 Task: Find connections with filter location Melbourne with filter topic #Whatinspiresmewith filter profile language French with filter current company InConnectors - (A subsidiary of Insellers Consultancy Services) with filter school Amrutvahini College of Engineering - AVCOE with filter industry Office Administration with filter service category Ghostwriting with filter keywords title Machinery Operator
Action: Mouse moved to (507, 112)
Screenshot: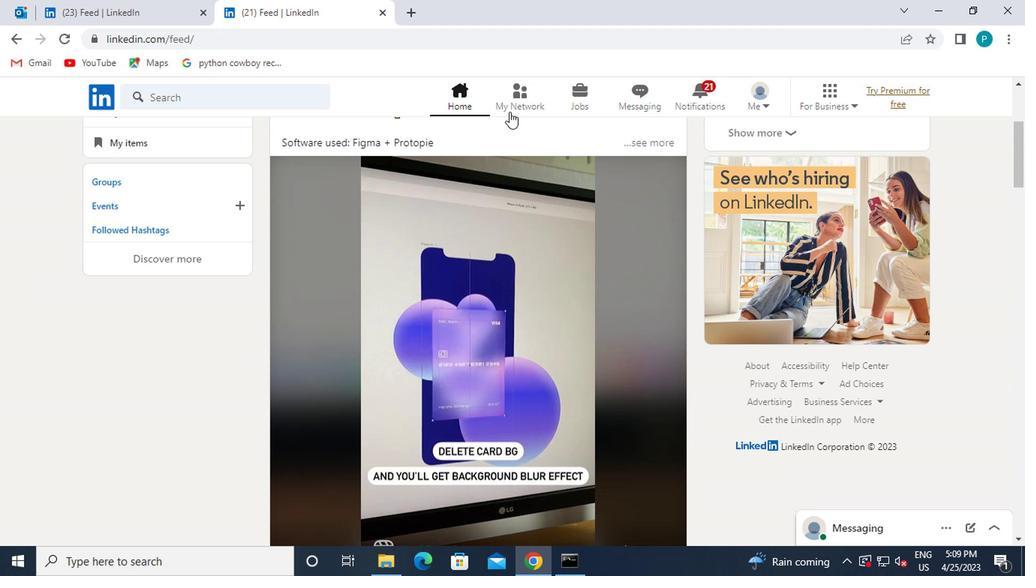 
Action: Mouse pressed left at (507, 112)
Screenshot: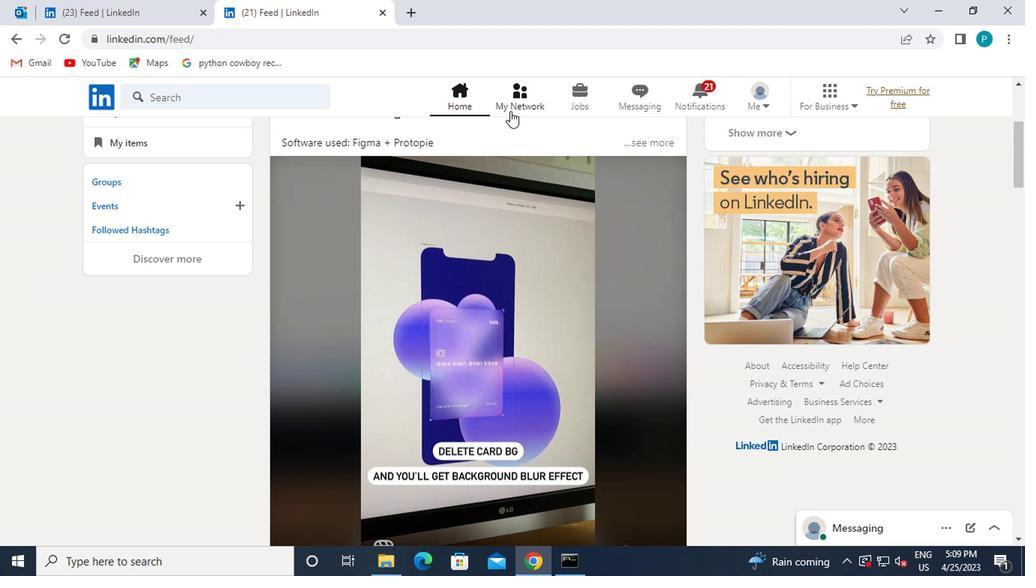 
Action: Mouse moved to (152, 184)
Screenshot: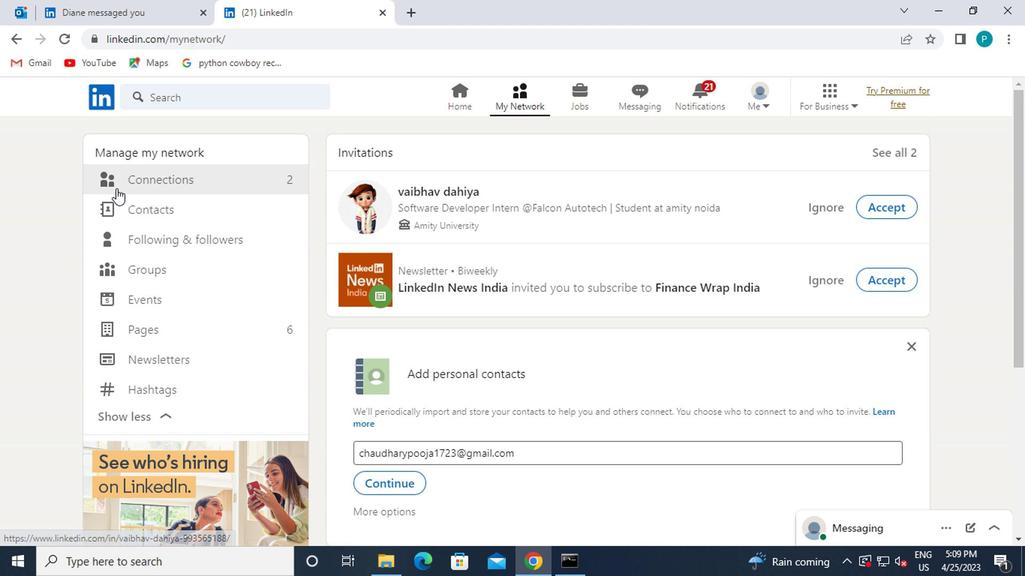 
Action: Mouse pressed left at (152, 184)
Screenshot: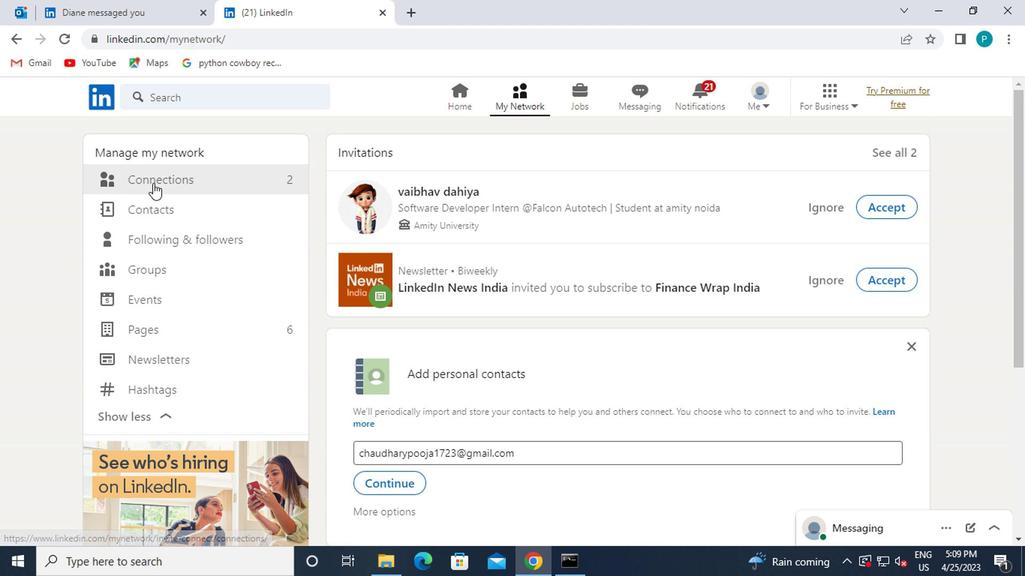 
Action: Mouse moved to (615, 186)
Screenshot: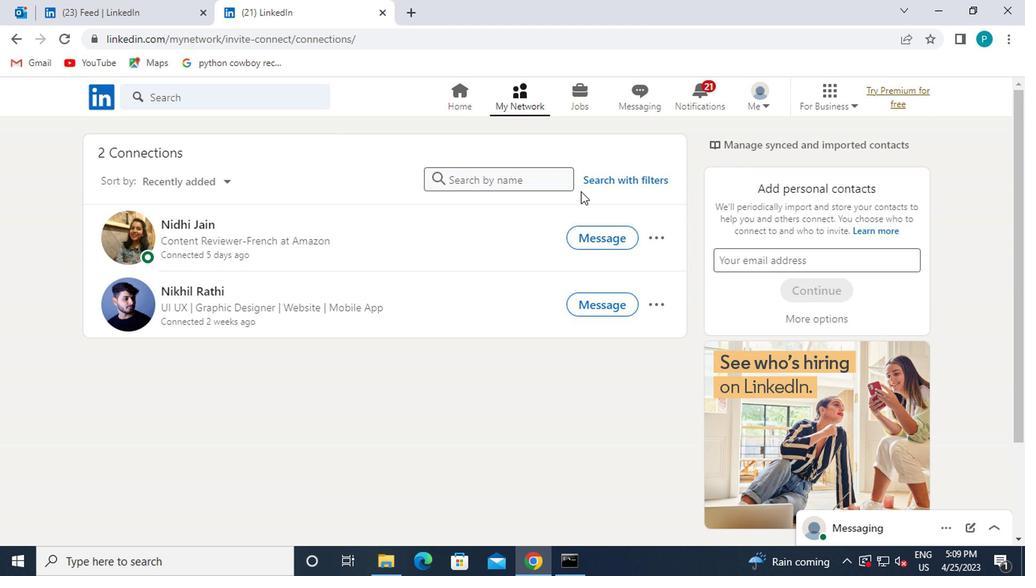 
Action: Mouse pressed left at (615, 186)
Screenshot: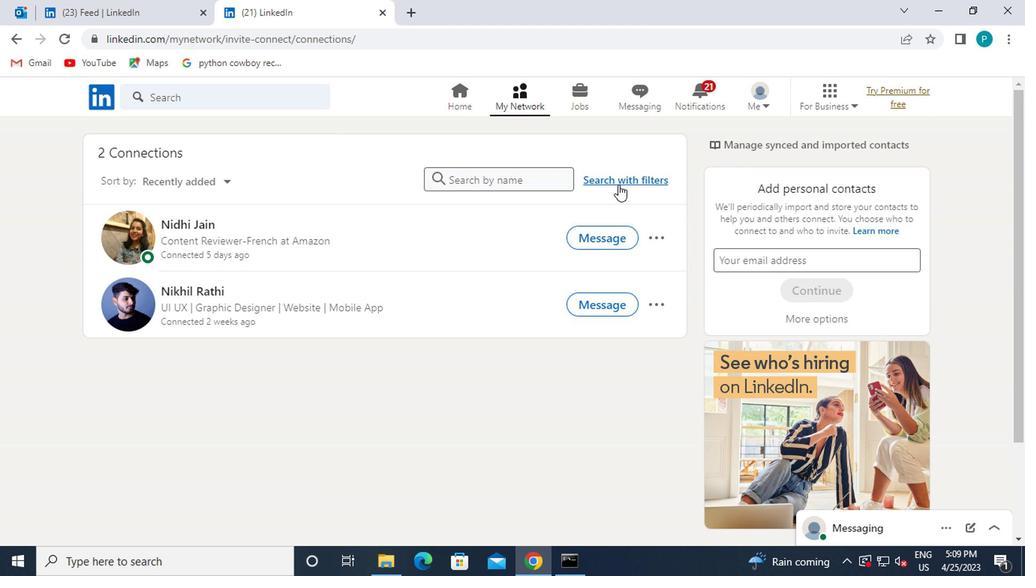 
Action: Mouse moved to (496, 142)
Screenshot: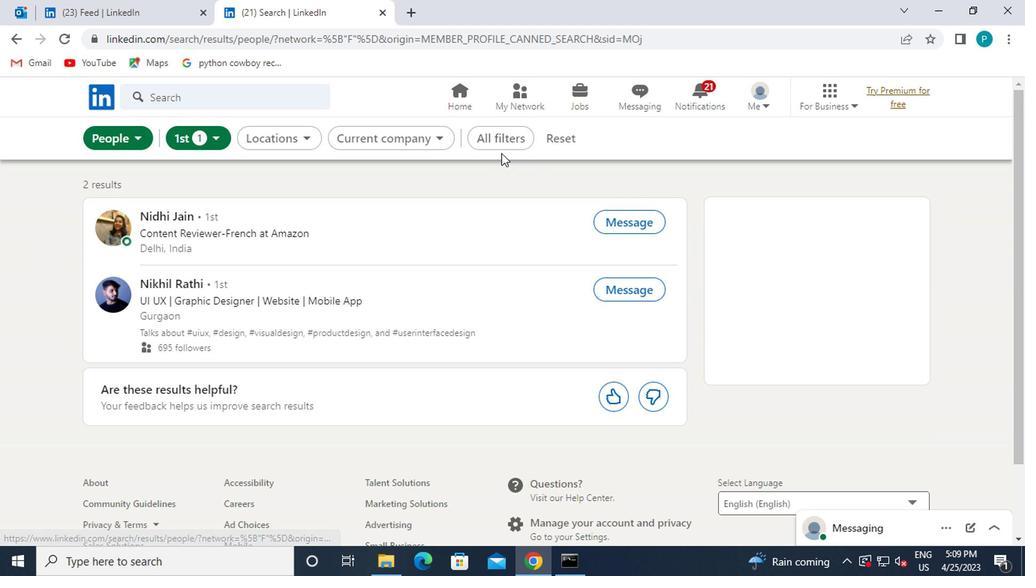 
Action: Mouse pressed left at (496, 142)
Screenshot: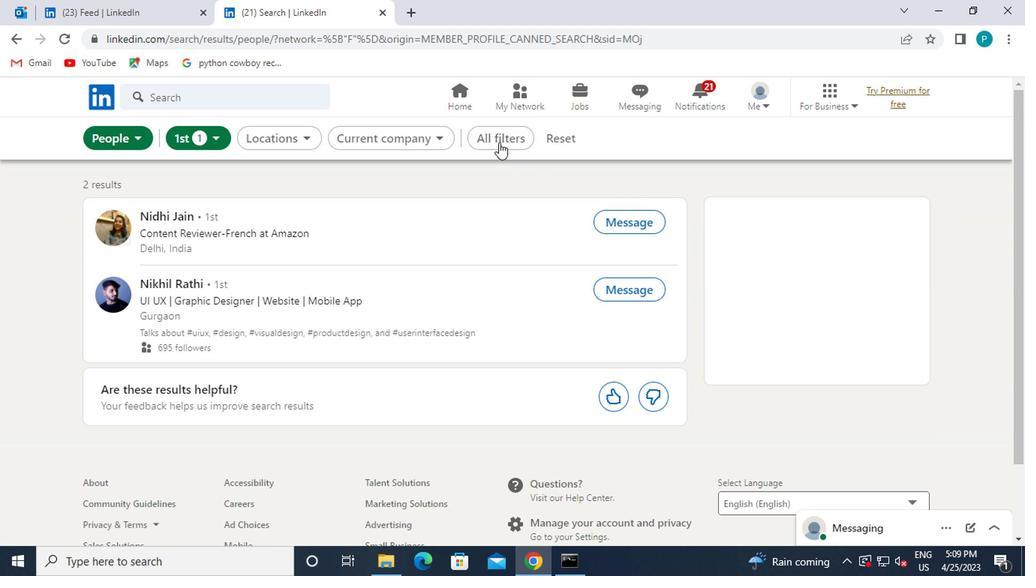 
Action: Mouse moved to (692, 345)
Screenshot: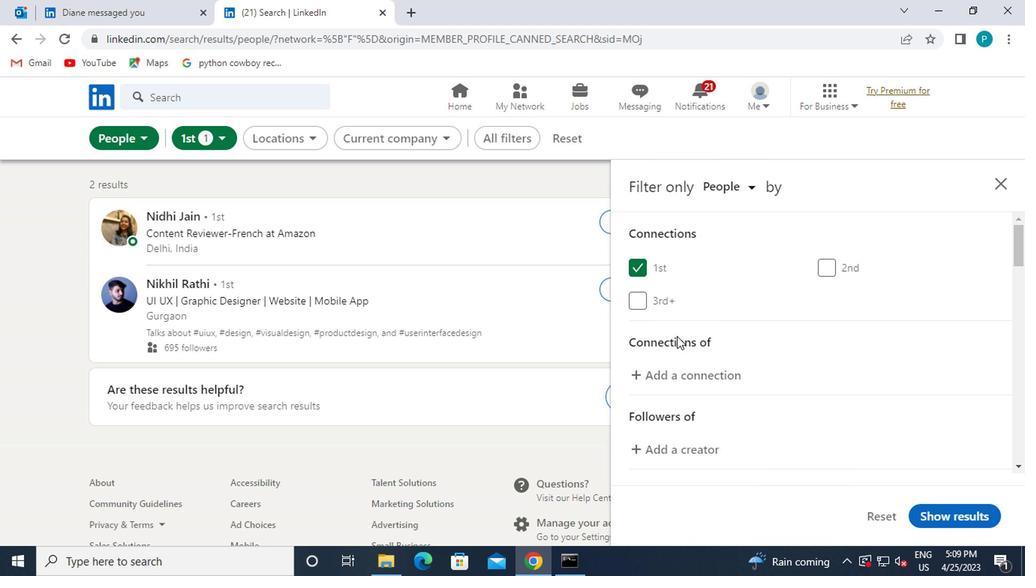 
Action: Mouse scrolled (692, 344) with delta (0, -1)
Screenshot: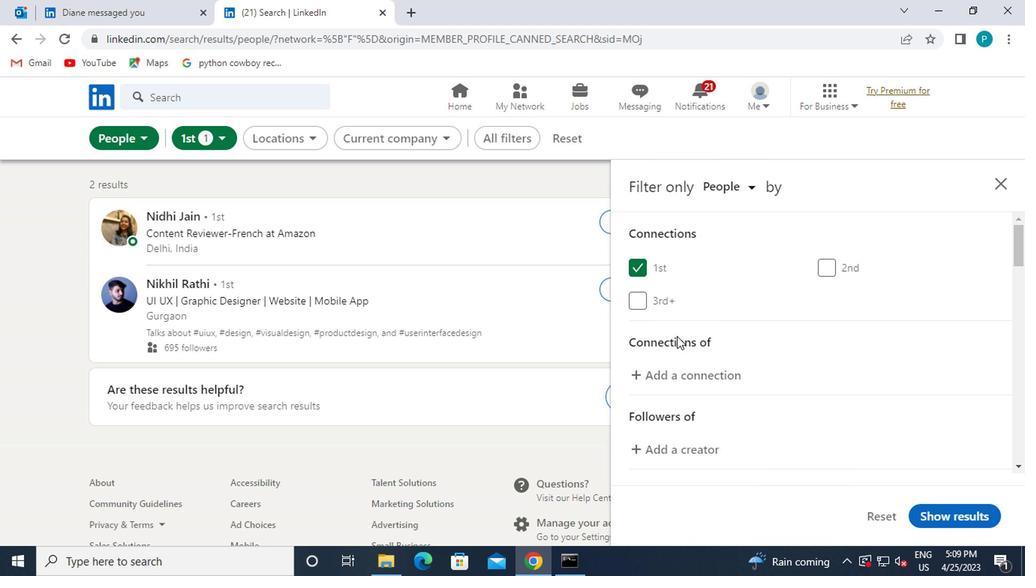 
Action: Mouse moved to (698, 367)
Screenshot: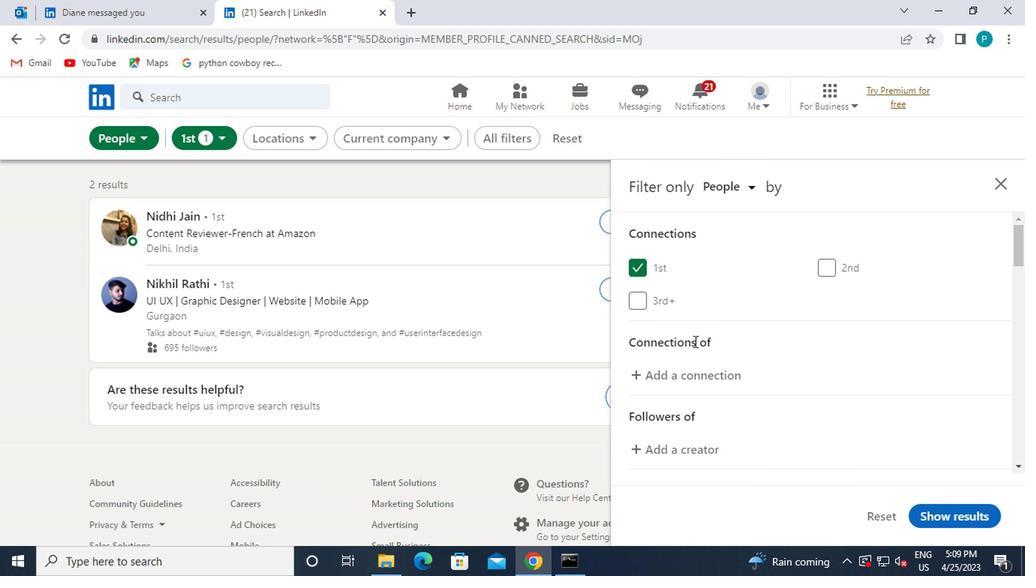 
Action: Mouse scrolled (698, 366) with delta (0, 0)
Screenshot: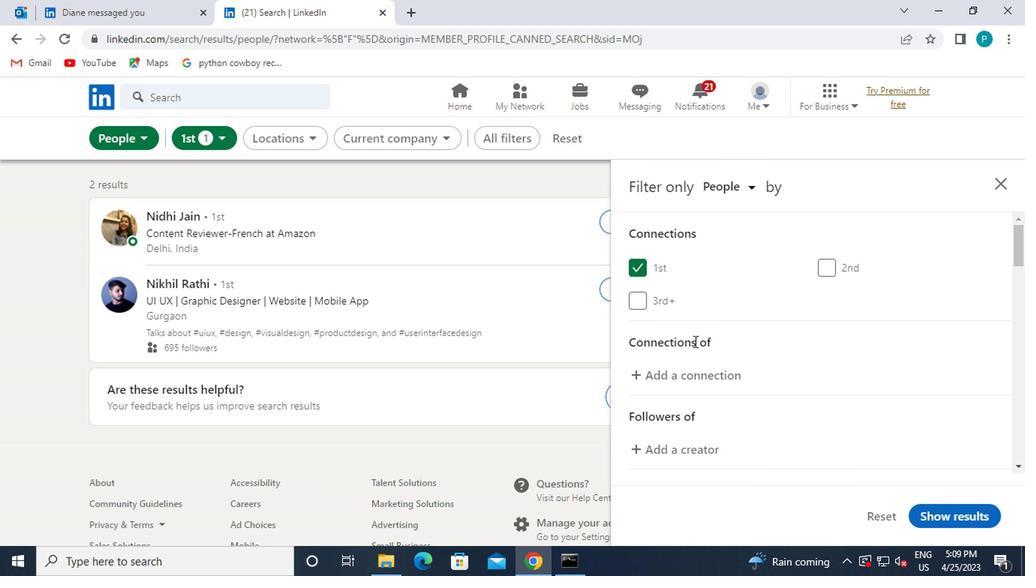 
Action: Mouse moved to (705, 388)
Screenshot: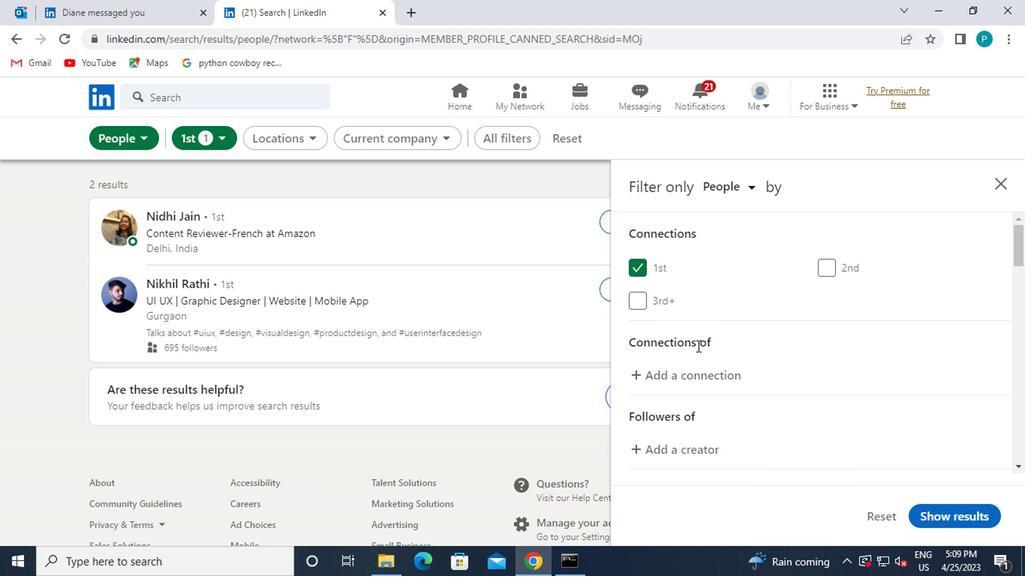 
Action: Mouse scrolled (705, 388) with delta (0, 0)
Screenshot: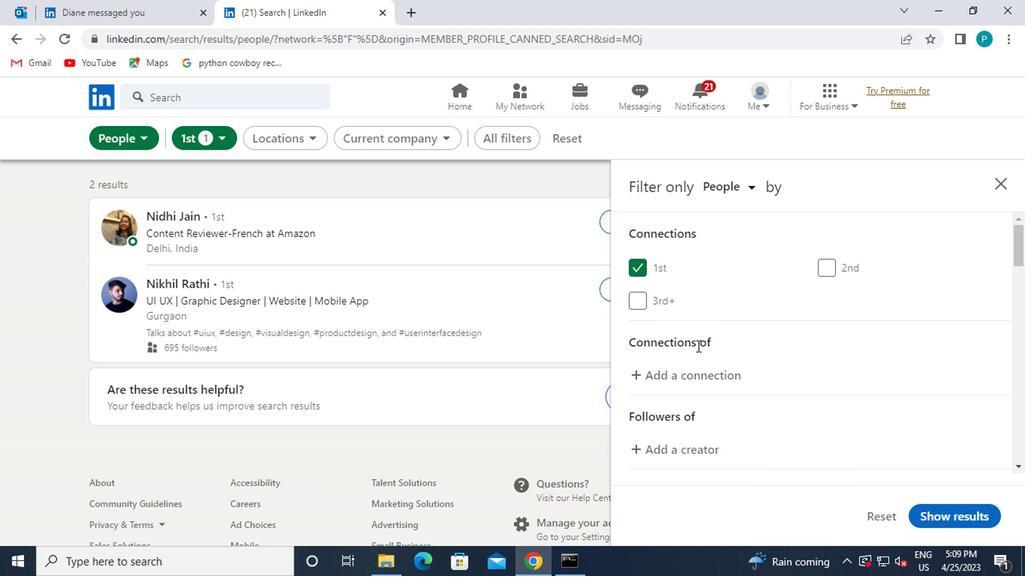 
Action: Mouse moved to (817, 374)
Screenshot: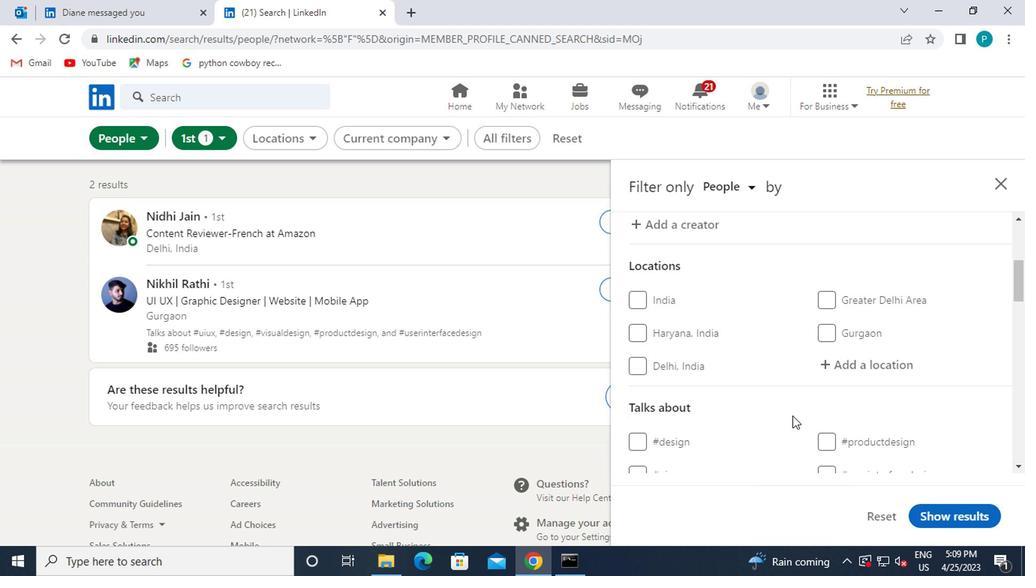 
Action: Mouse pressed left at (817, 374)
Screenshot: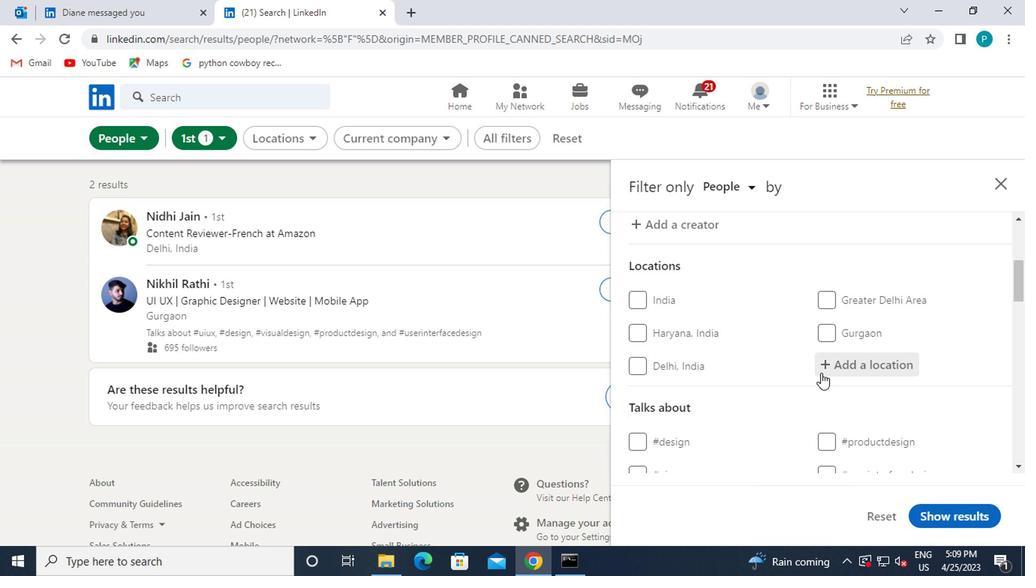 
Action: Mouse moved to (816, 374)
Screenshot: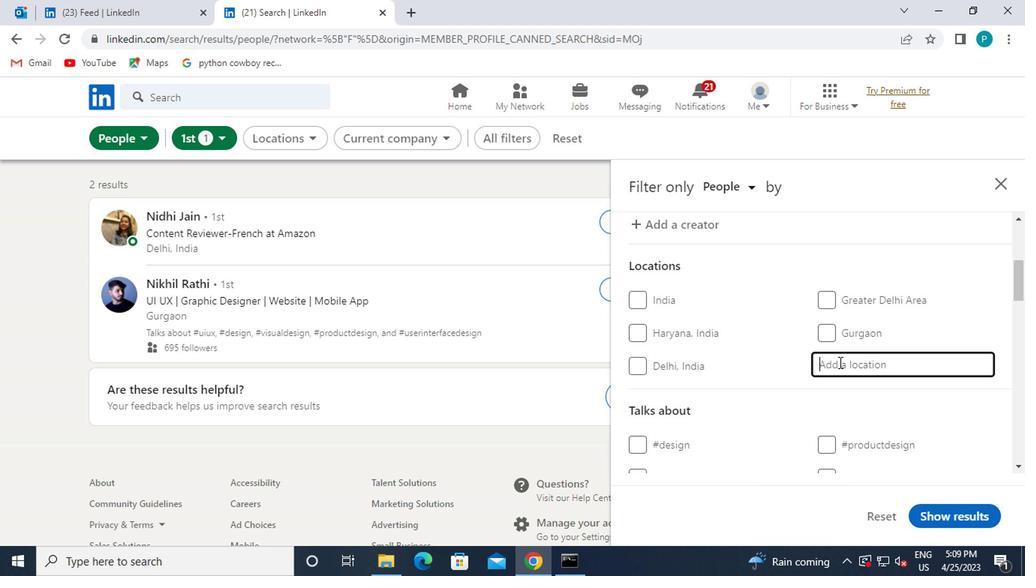 
Action: Key pressed melboune<Key.enter>
Screenshot: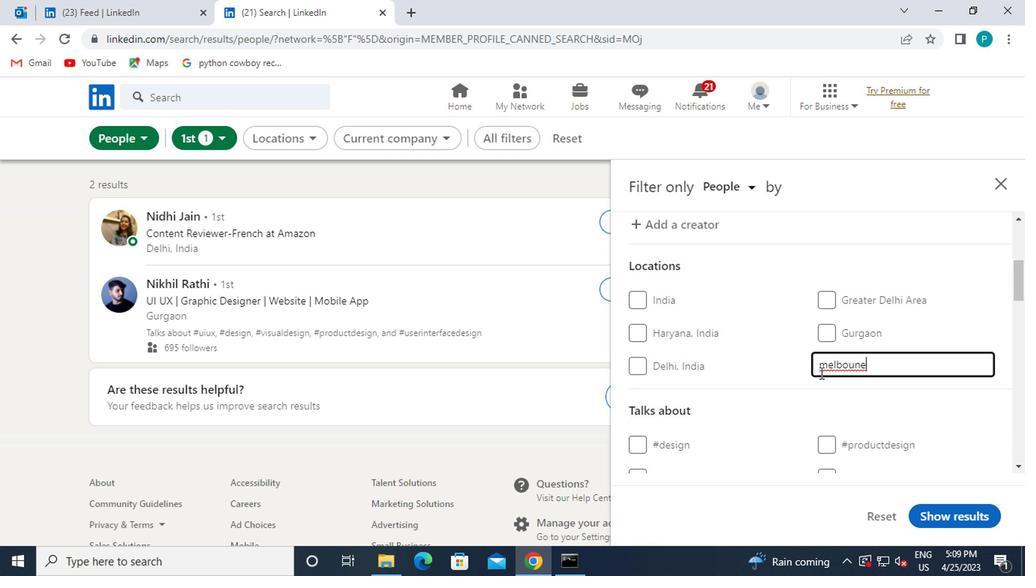 
Action: Mouse moved to (810, 379)
Screenshot: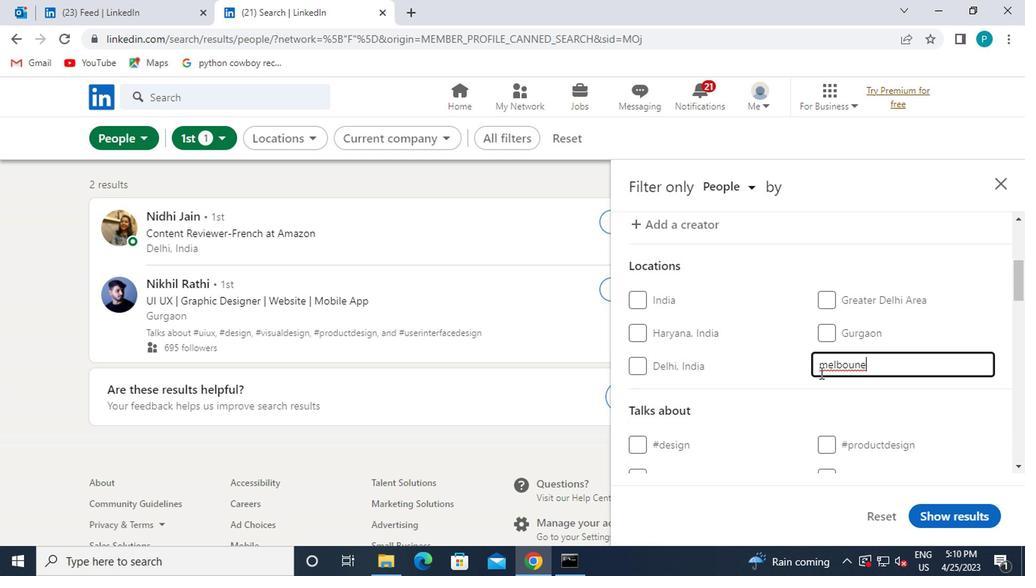 
Action: Mouse scrolled (810, 379) with delta (0, 0)
Screenshot: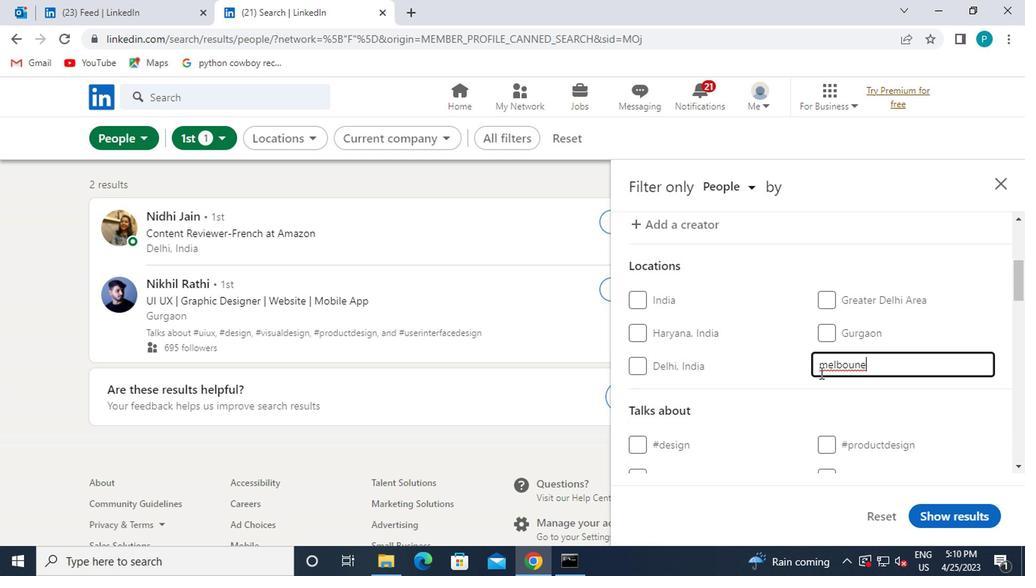 
Action: Mouse moved to (805, 381)
Screenshot: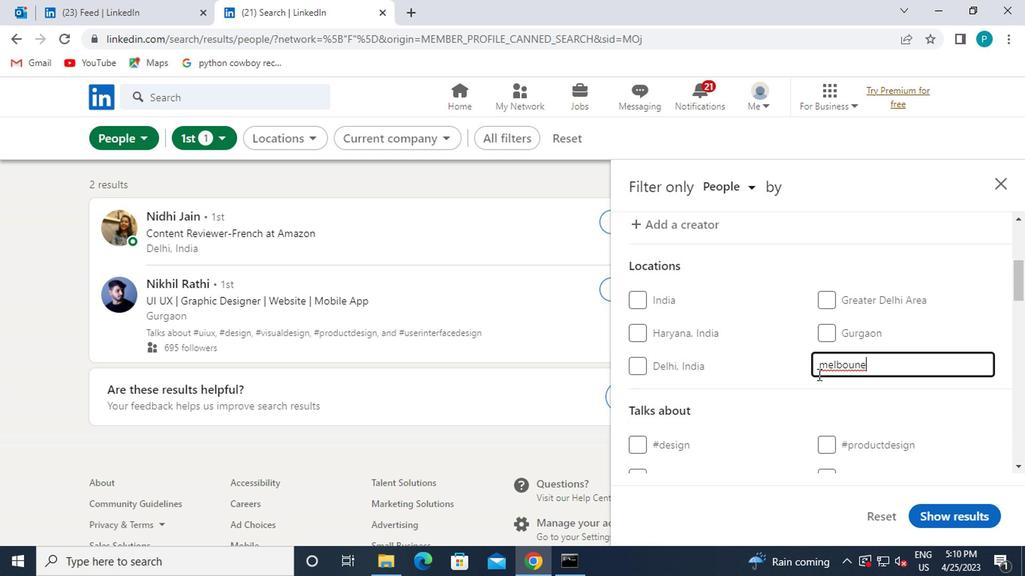 
Action: Mouse scrolled (805, 381) with delta (0, 0)
Screenshot: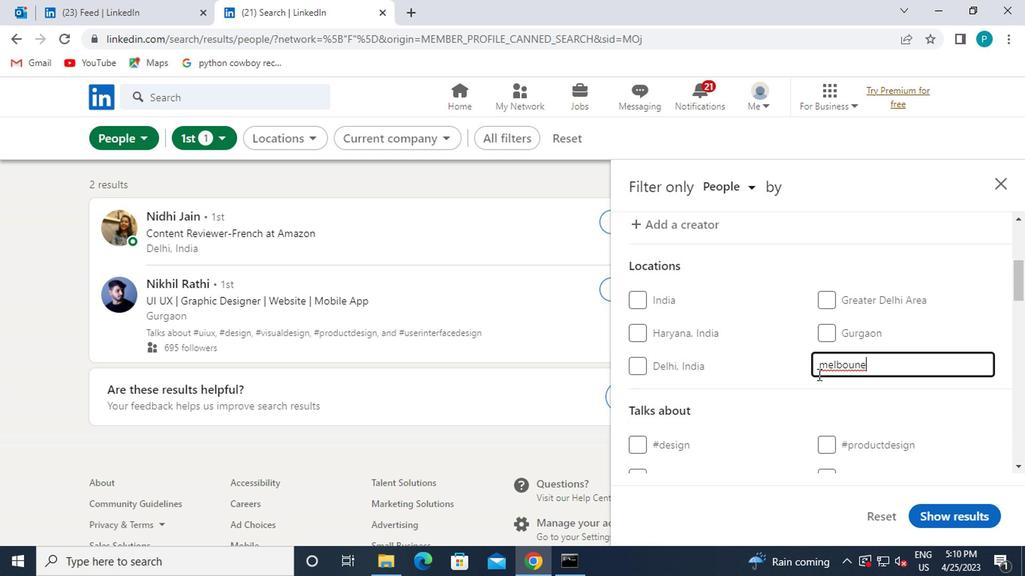 
Action: Mouse moved to (817, 362)
Screenshot: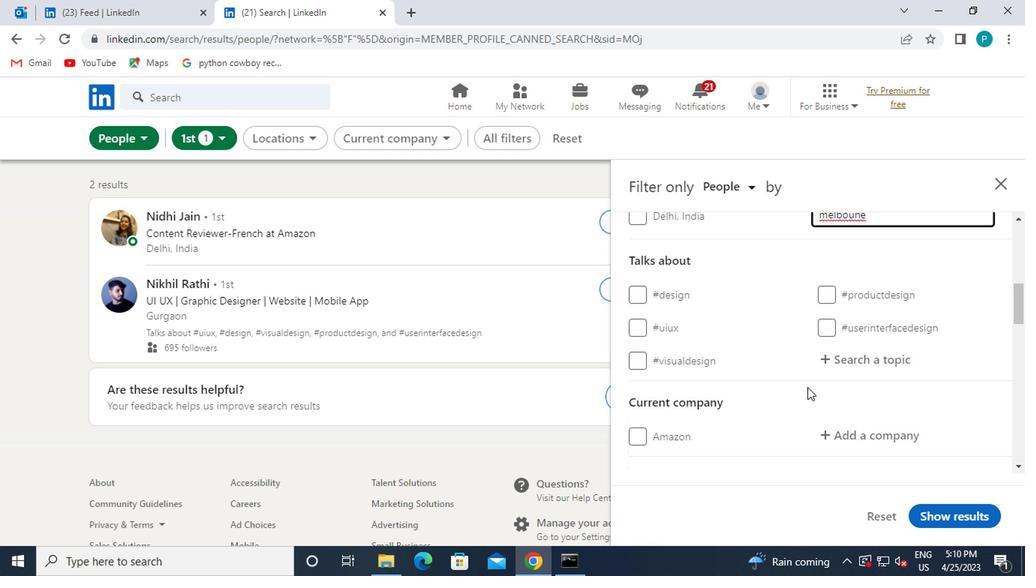 
Action: Mouse pressed left at (817, 362)
Screenshot: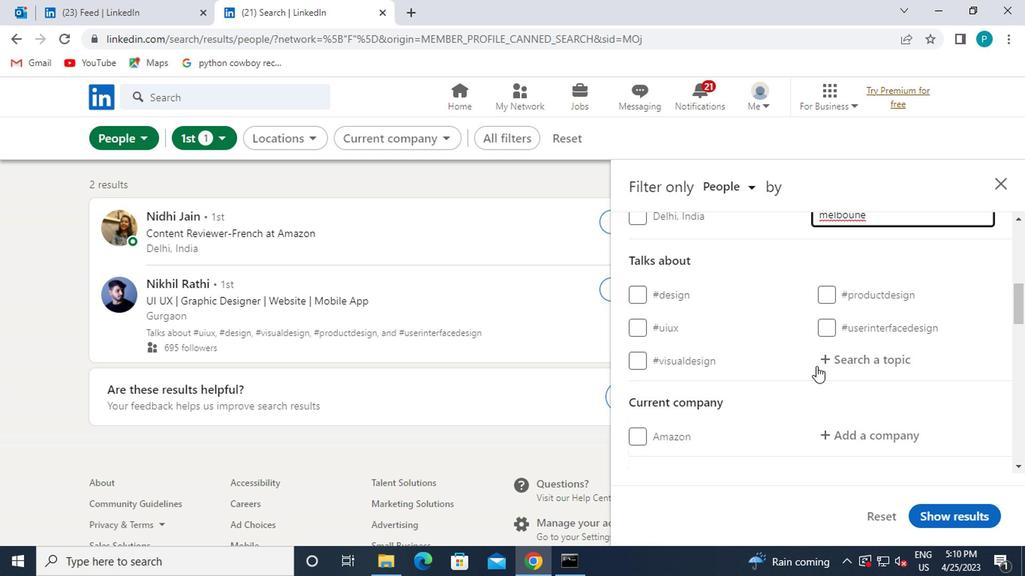 
Action: Mouse moved to (820, 362)
Screenshot: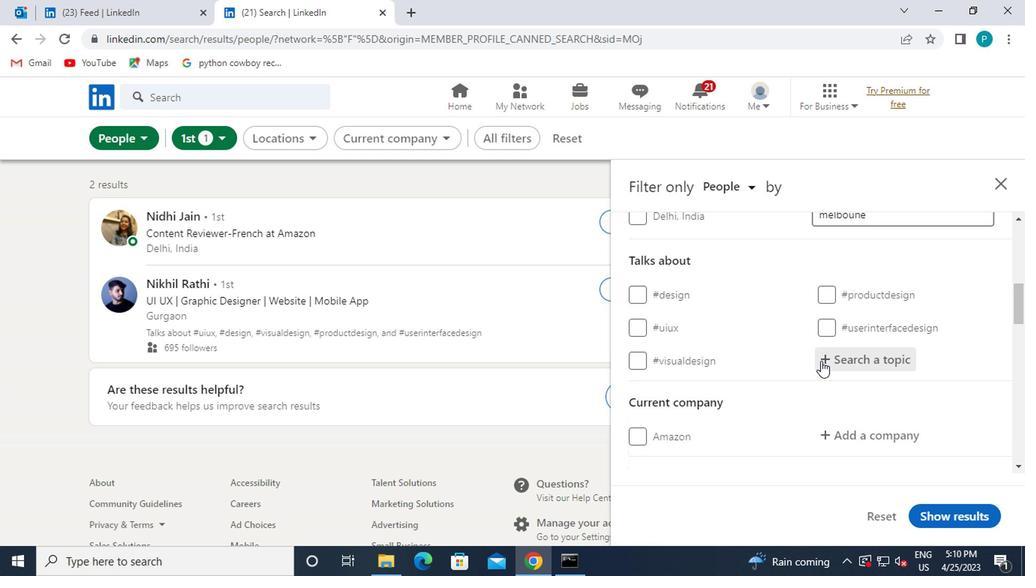 
Action: Key pressed <Key.shift><Key.shift>#
Screenshot: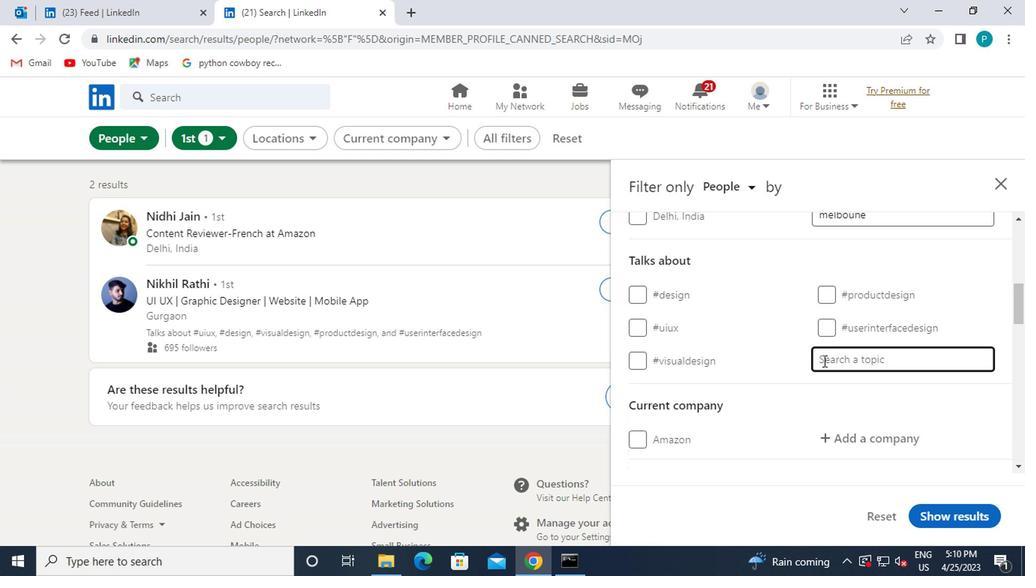 
Action: Mouse moved to (783, 342)
Screenshot: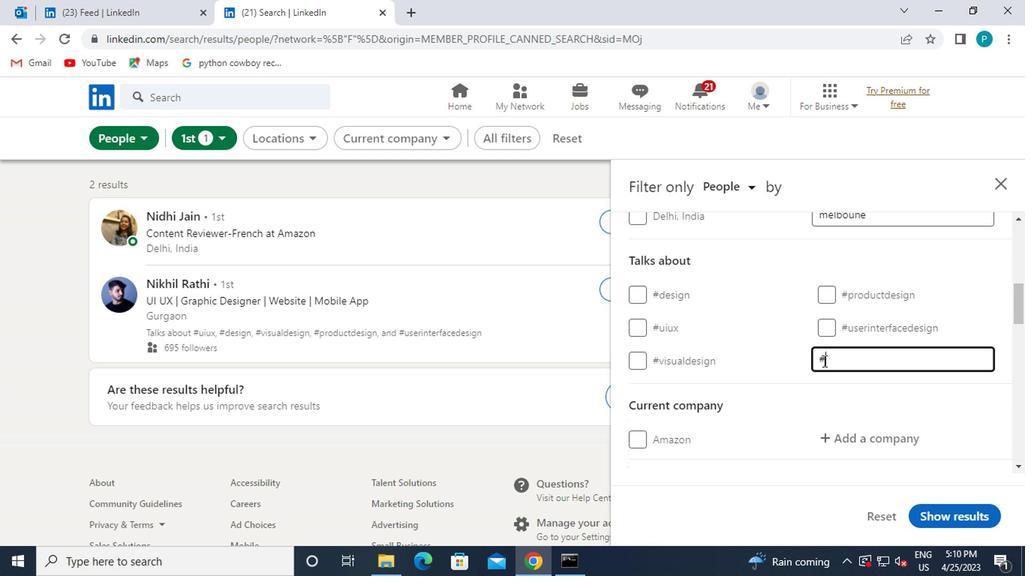 
Action: Key pressed W
Screenshot: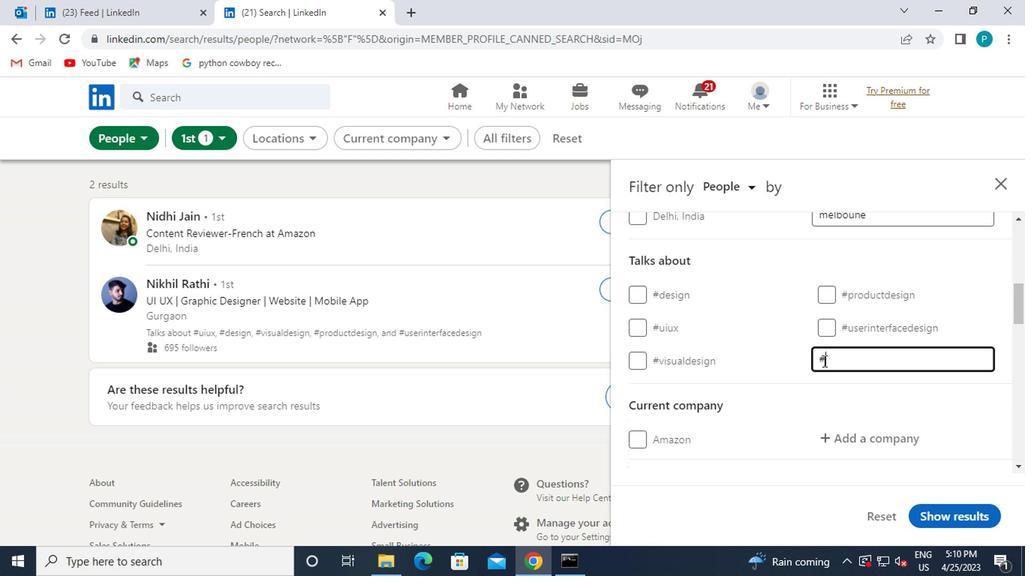 
Action: Mouse moved to (779, 341)
Screenshot: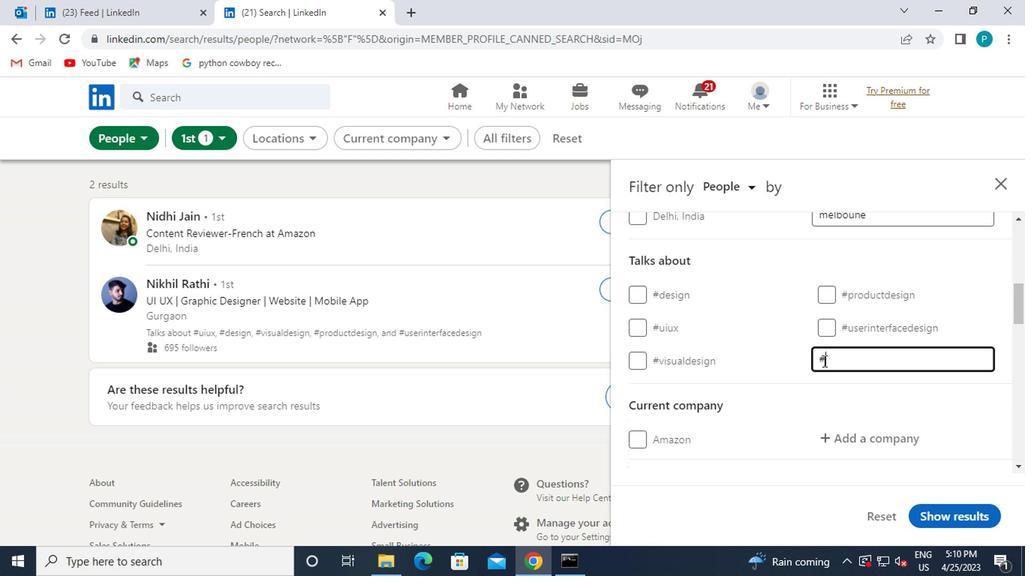 
Action: Key pressed HATINSPIRESME
Screenshot: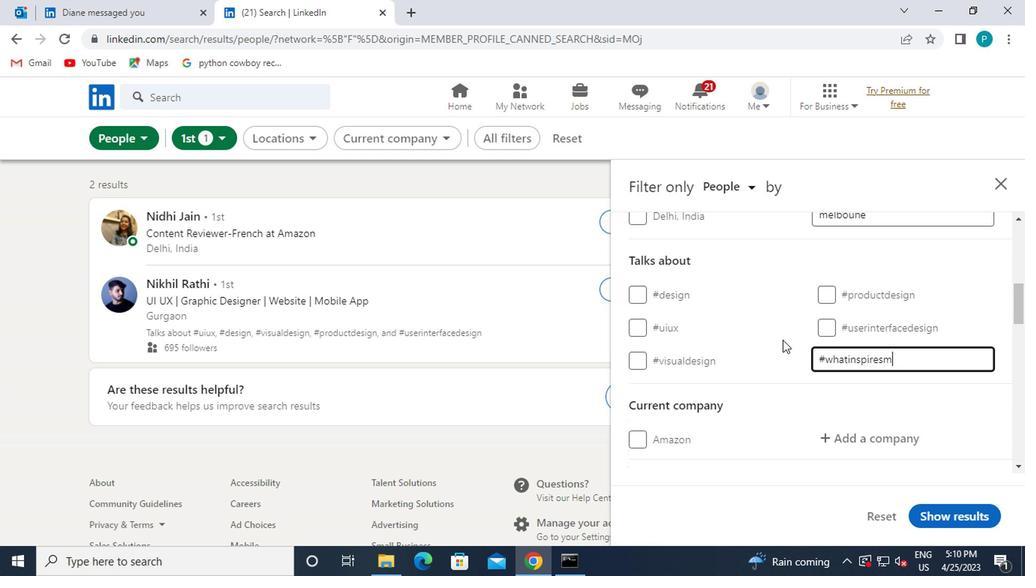 
Action: Mouse moved to (770, 344)
Screenshot: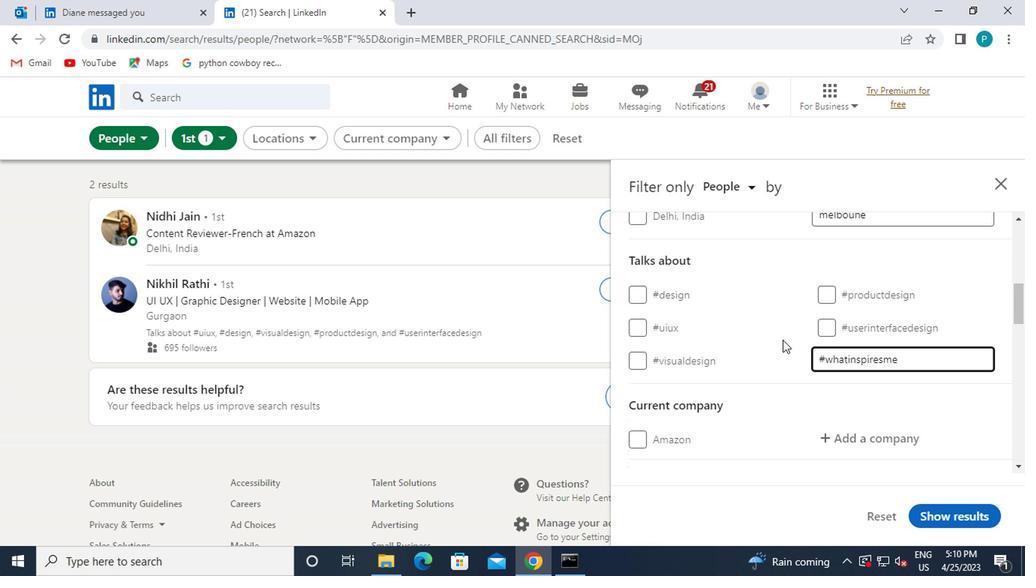 
Action: Mouse scrolled (770, 342) with delta (0, -1)
Screenshot: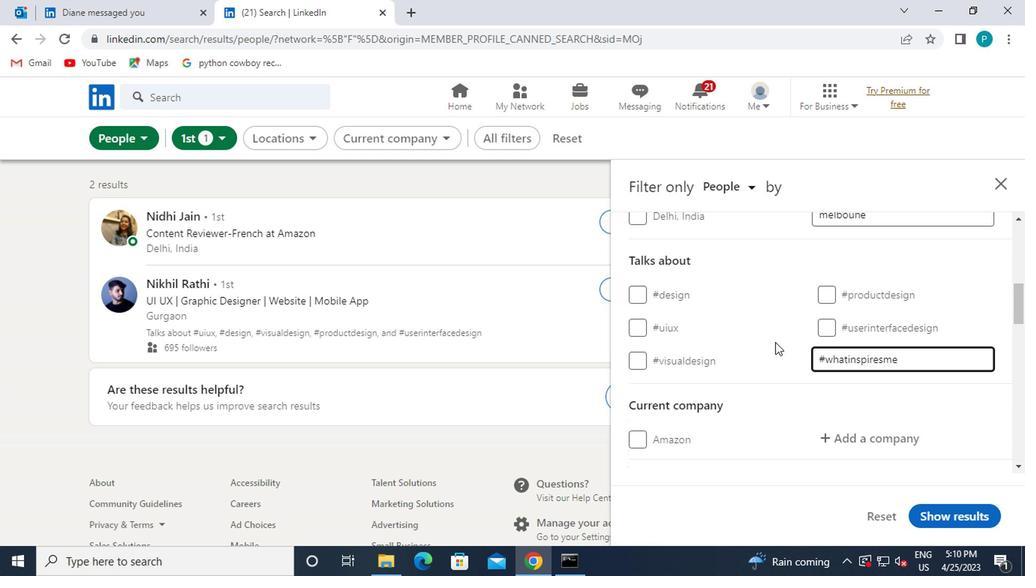 
Action: Mouse scrolled (770, 342) with delta (0, -1)
Screenshot: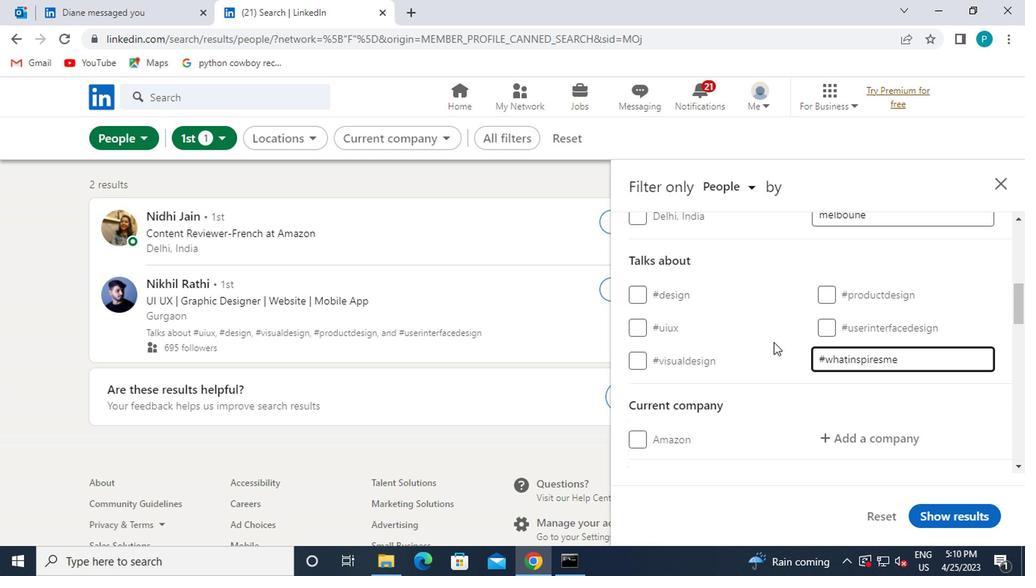 
Action: Mouse moved to (849, 284)
Screenshot: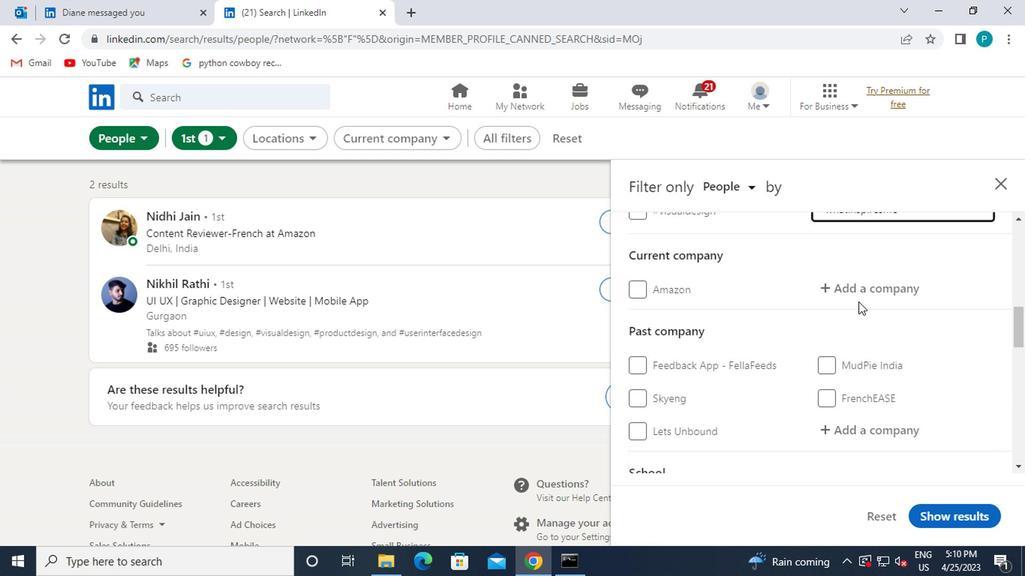 
Action: Mouse pressed left at (849, 284)
Screenshot: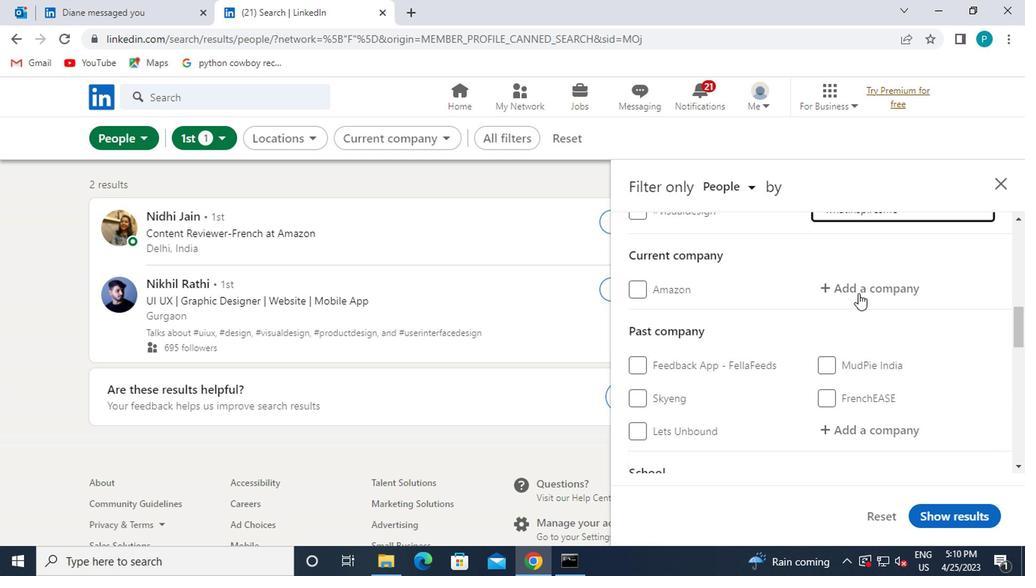
Action: Mouse moved to (849, 284)
Screenshot: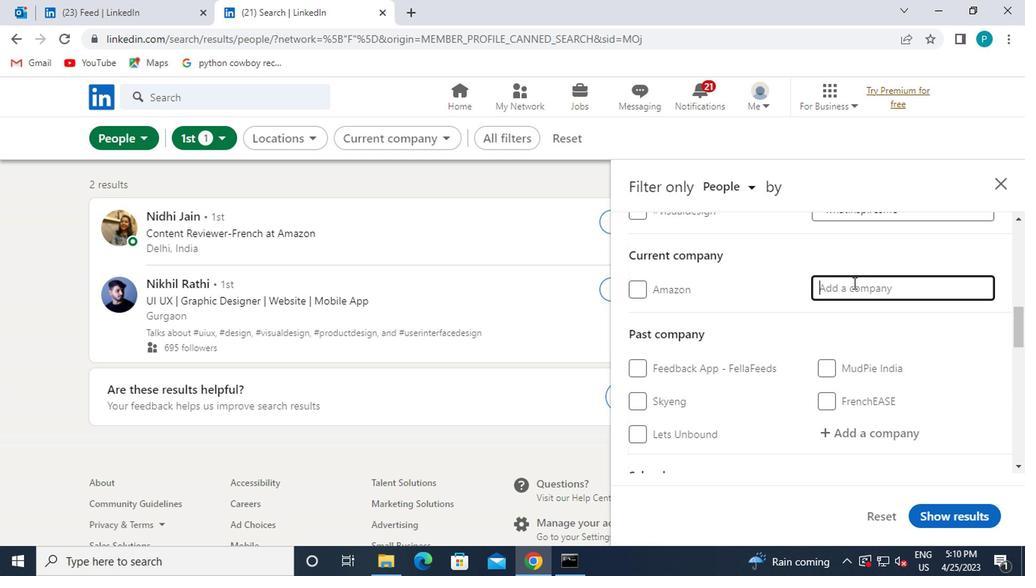 
Action: Key pressed IN<Key.space>CONNECTOR
Screenshot: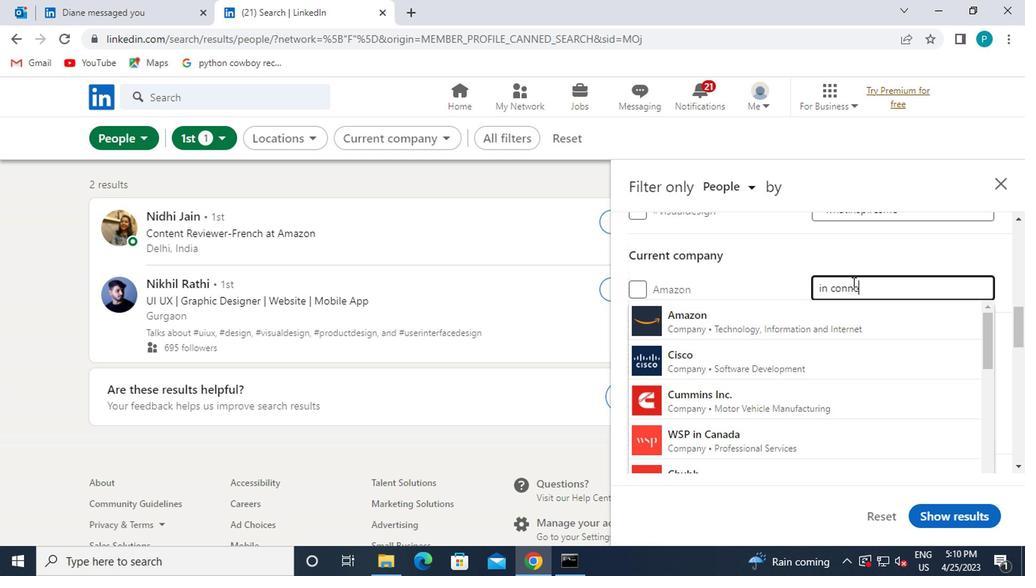 
Action: Mouse moved to (843, 307)
Screenshot: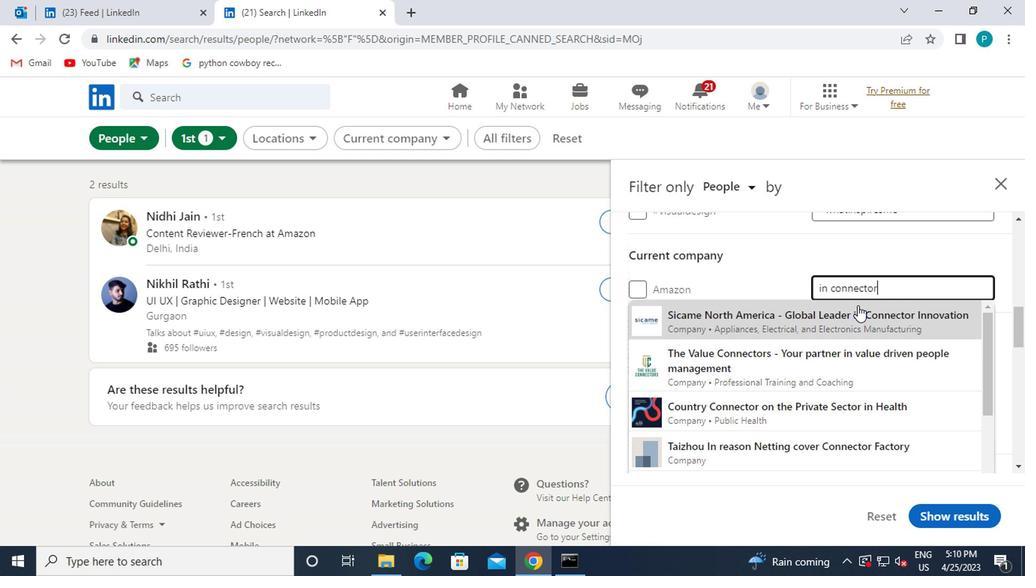 
Action: Key pressed S
Screenshot: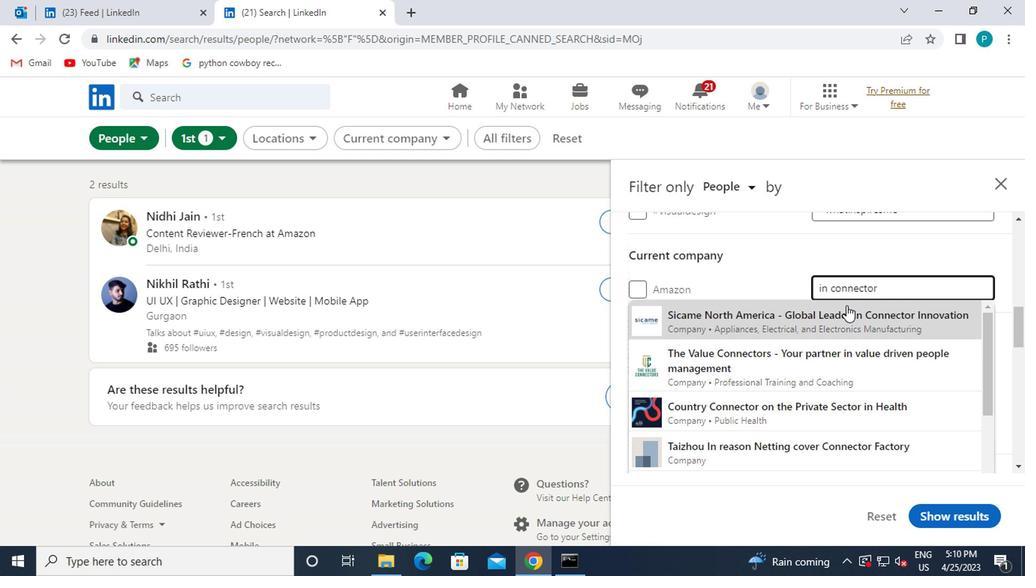 
Action: Mouse moved to (838, 315)
Screenshot: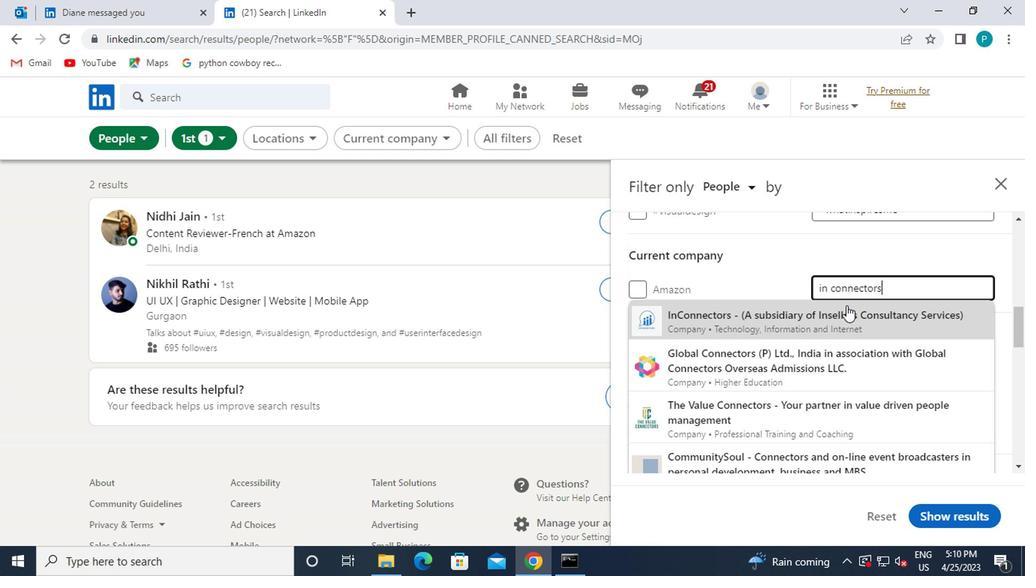 
Action: Mouse pressed left at (838, 315)
Screenshot: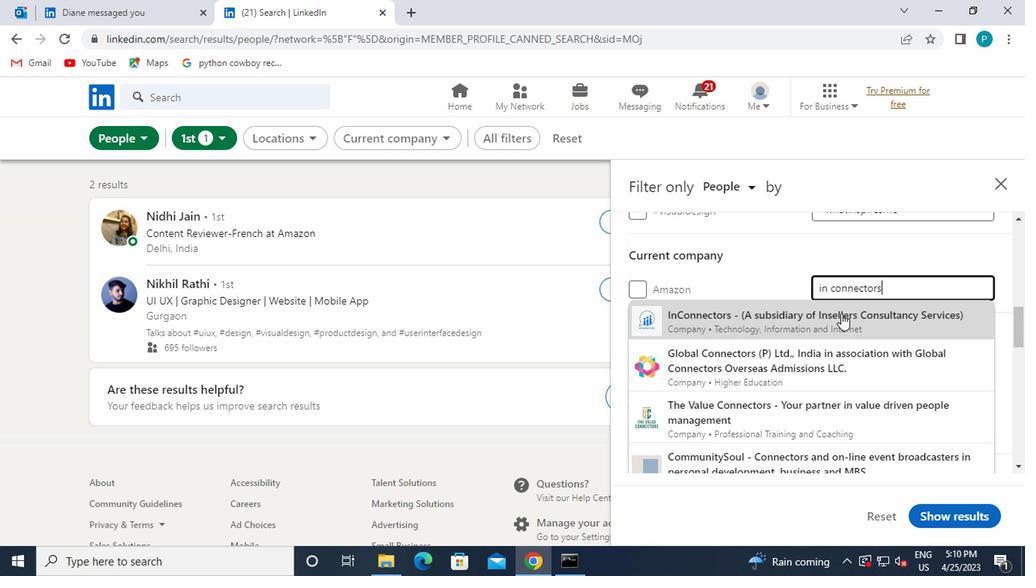 
Action: Mouse moved to (831, 322)
Screenshot: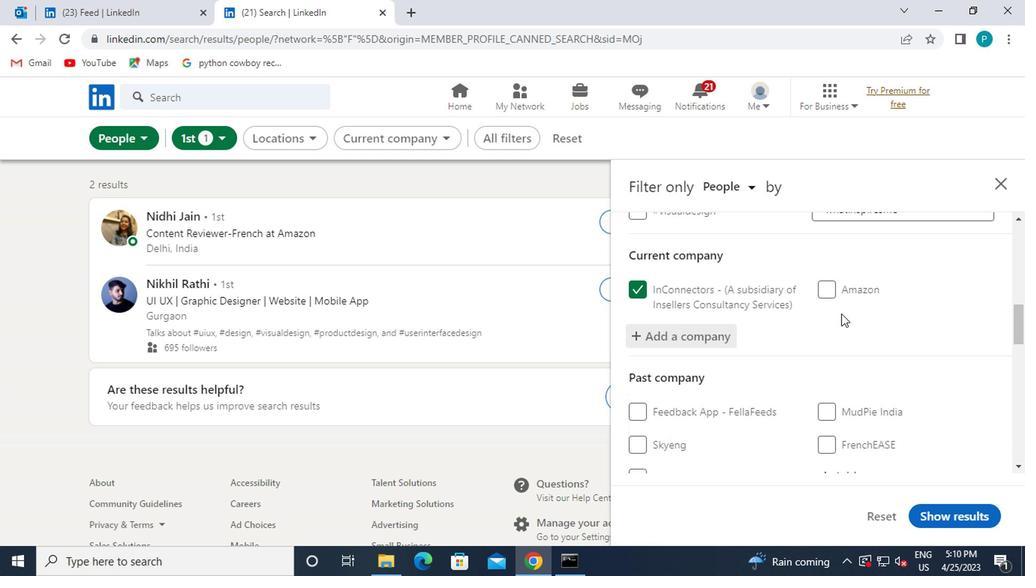 
Action: Mouse scrolled (831, 321) with delta (0, 0)
Screenshot: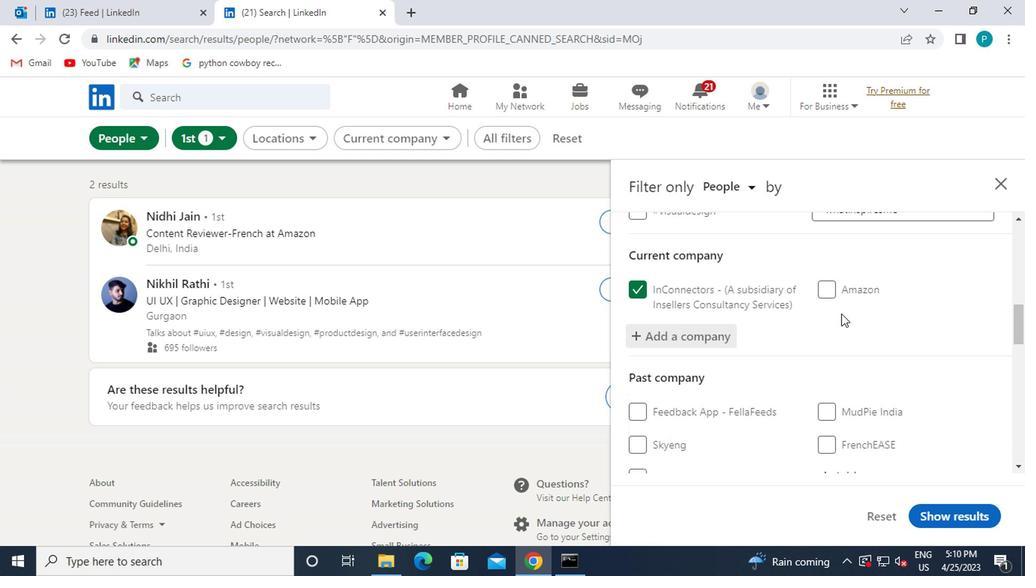 
Action: Mouse scrolled (831, 321) with delta (0, 0)
Screenshot: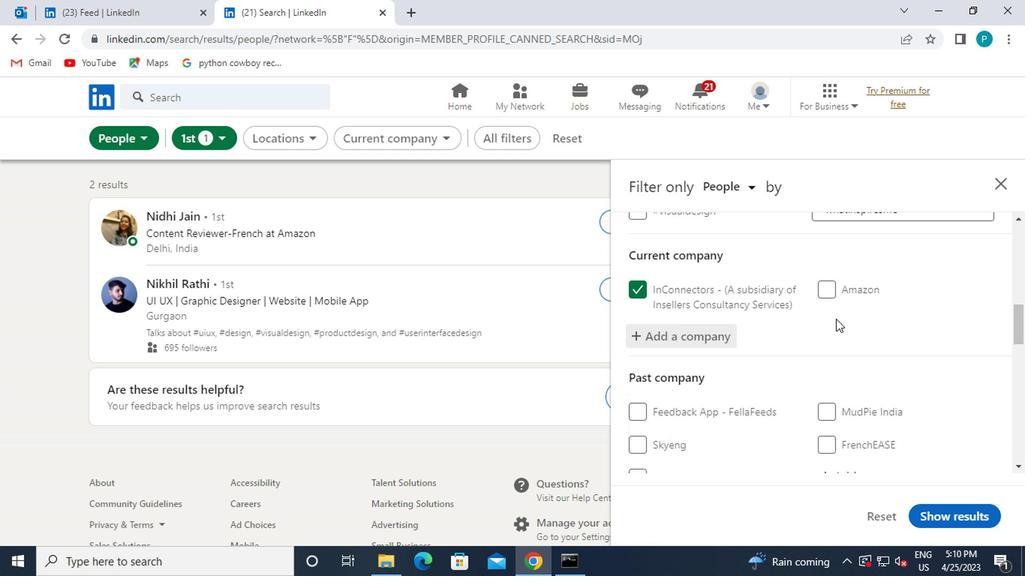 
Action: Mouse moved to (825, 359)
Screenshot: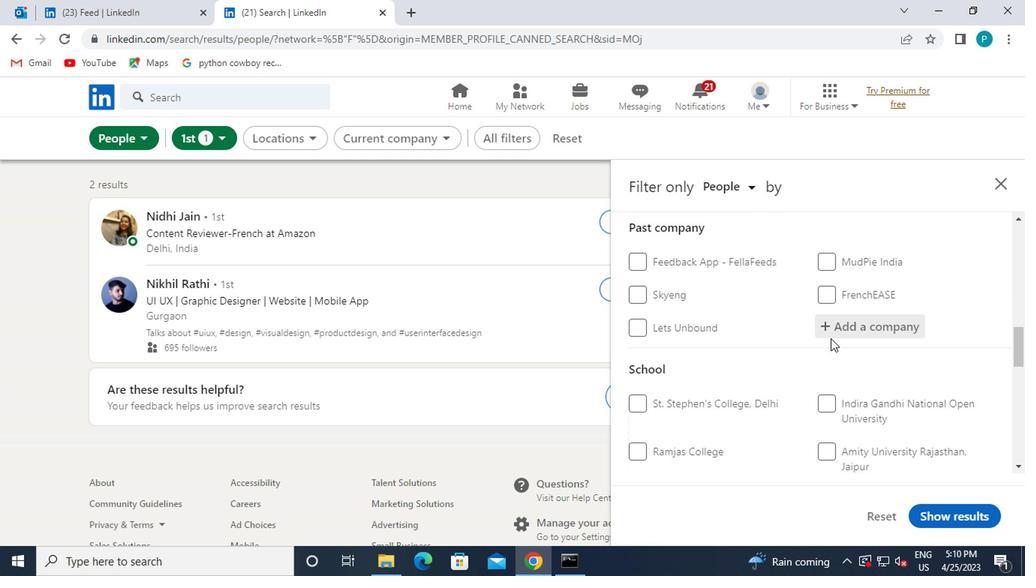 
Action: Mouse scrolled (825, 357) with delta (0, -1)
Screenshot: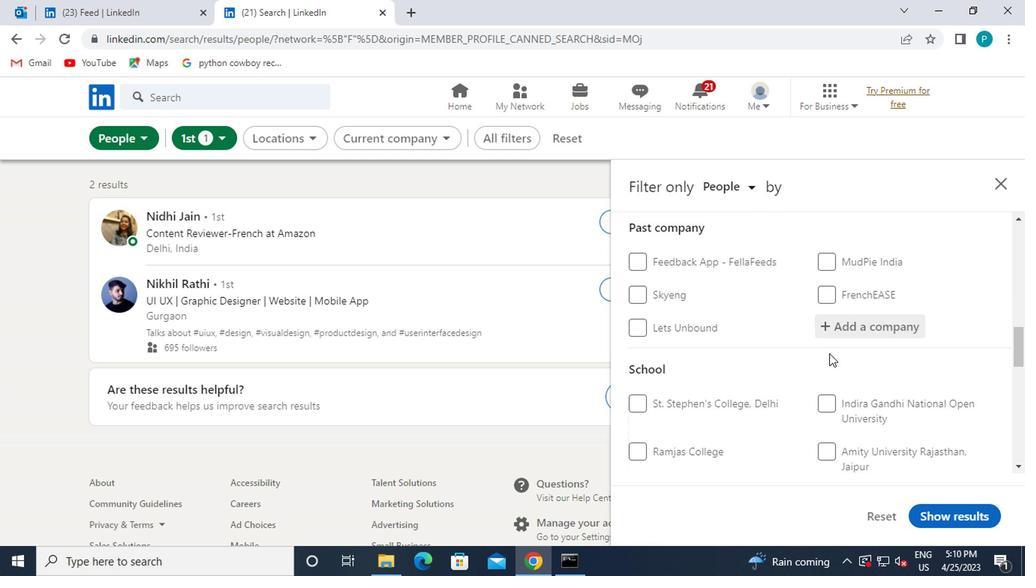 
Action: Mouse scrolled (825, 357) with delta (0, -1)
Screenshot: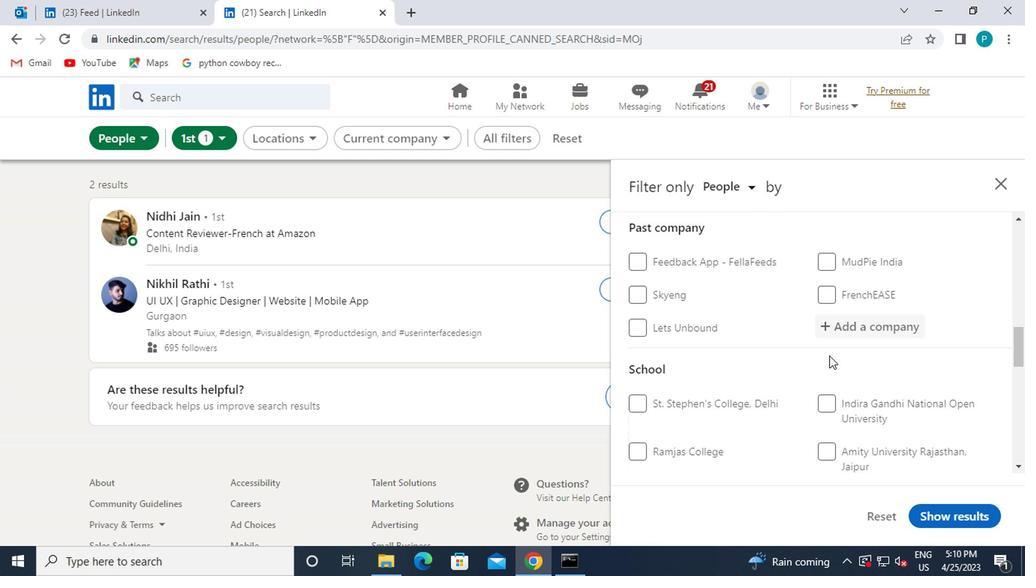 
Action: Mouse pressed left at (825, 359)
Screenshot: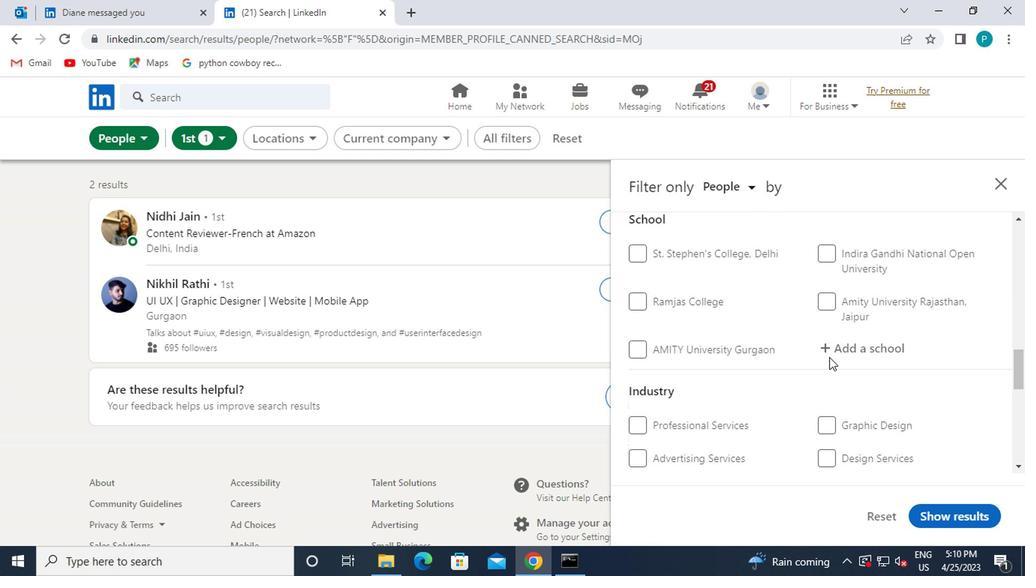 
Action: Key pressed AN<Key.backspace>MRUT
Screenshot: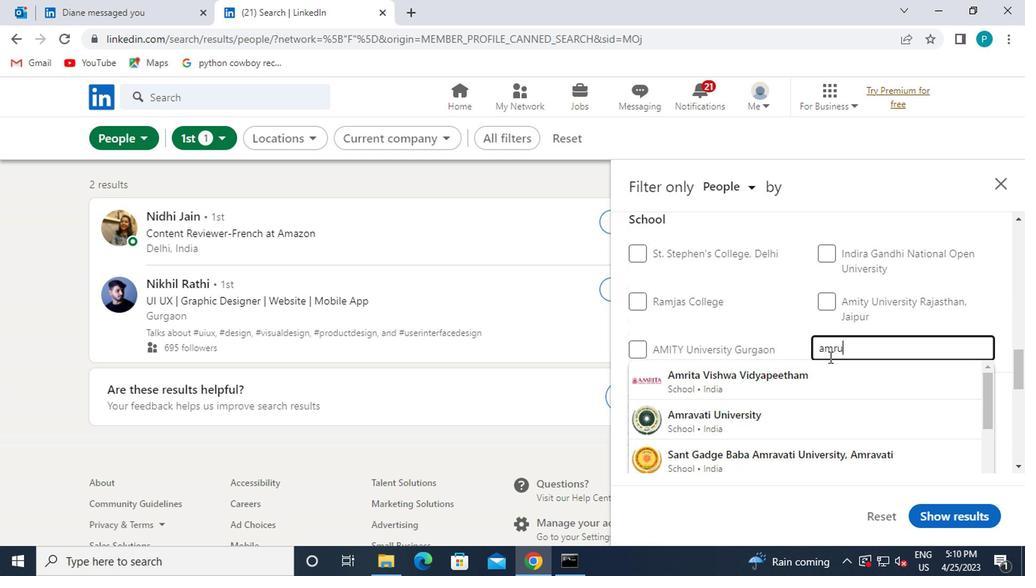 
Action: Mouse moved to (792, 387)
Screenshot: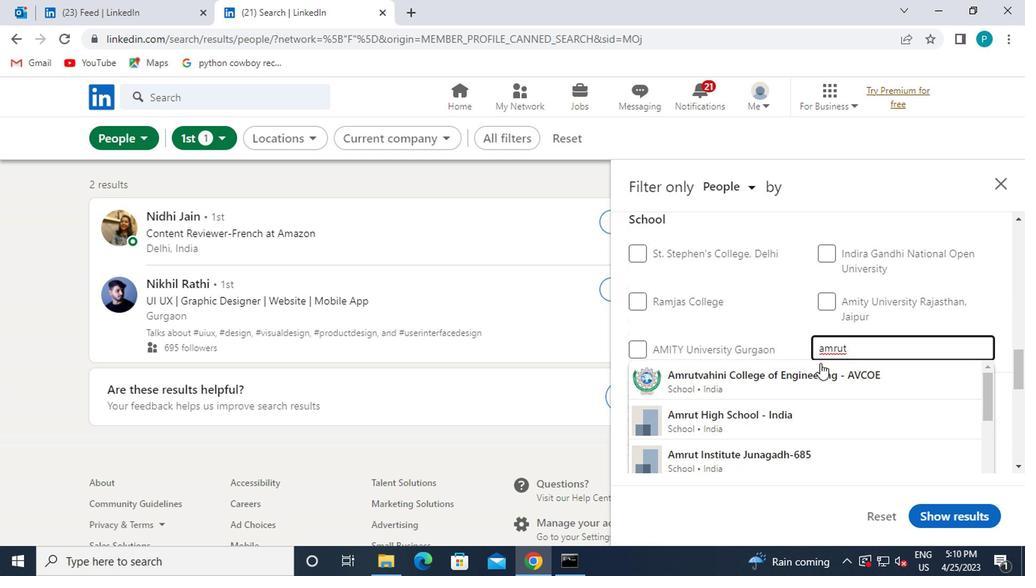
Action: Mouse pressed left at (792, 387)
Screenshot: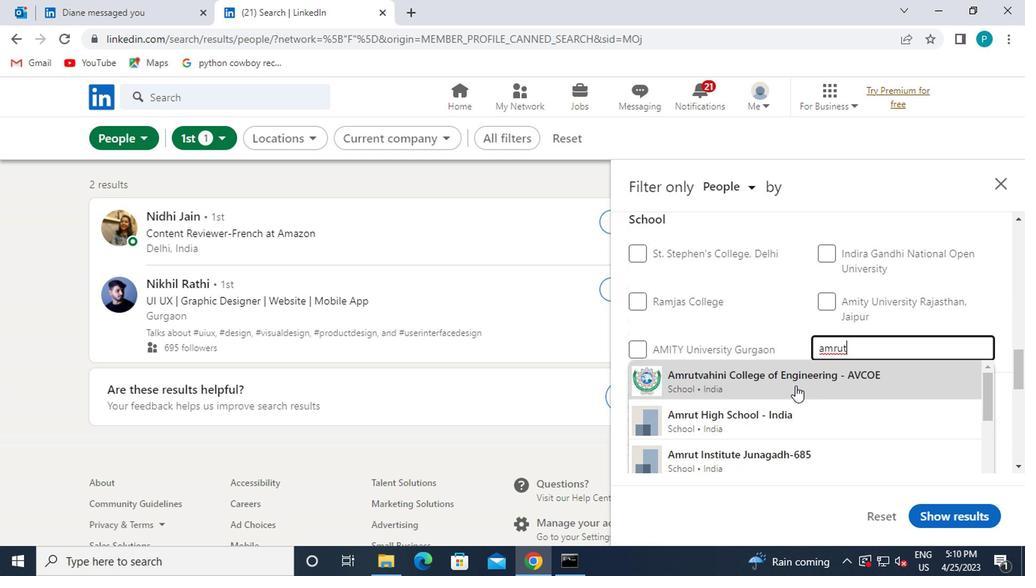 
Action: Mouse moved to (791, 388)
Screenshot: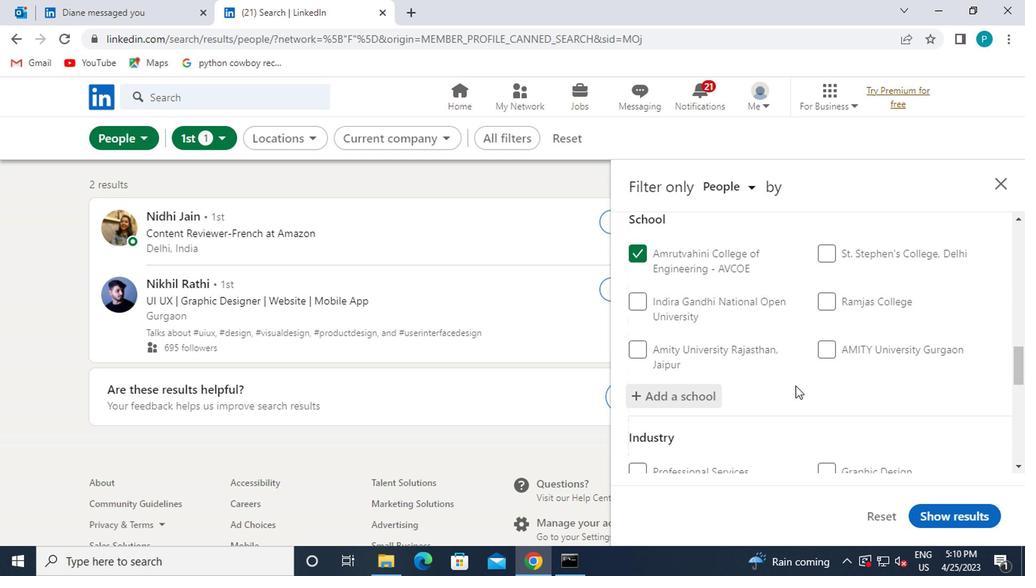 
Action: Mouse scrolled (791, 387) with delta (0, -1)
Screenshot: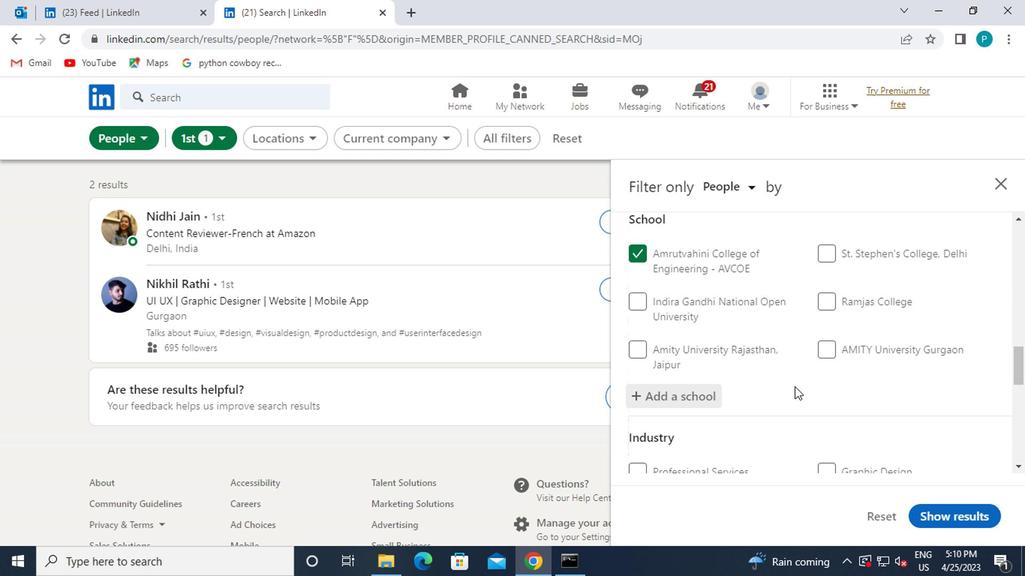 
Action: Mouse scrolled (791, 387) with delta (0, -1)
Screenshot: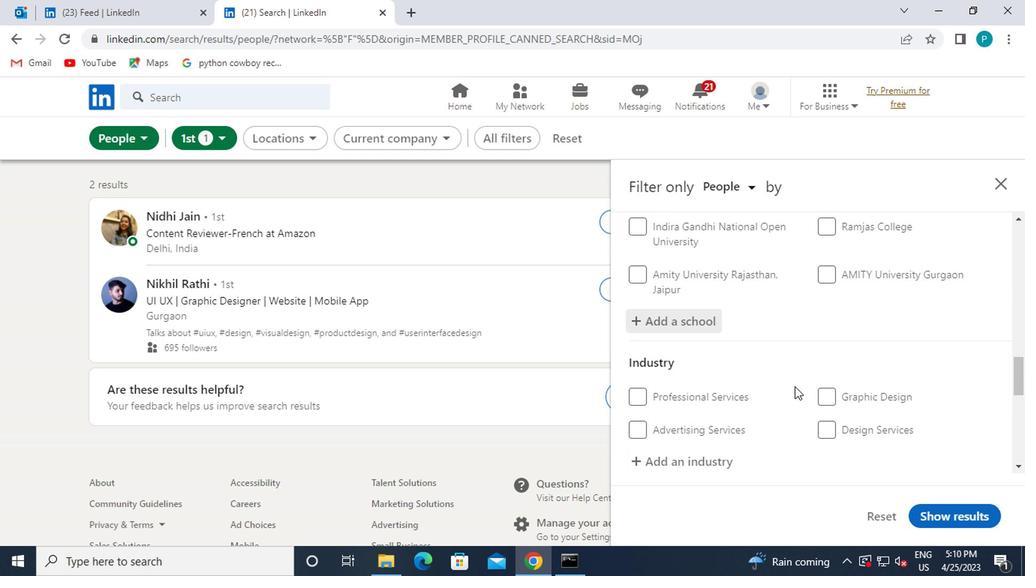
Action: Mouse moved to (699, 395)
Screenshot: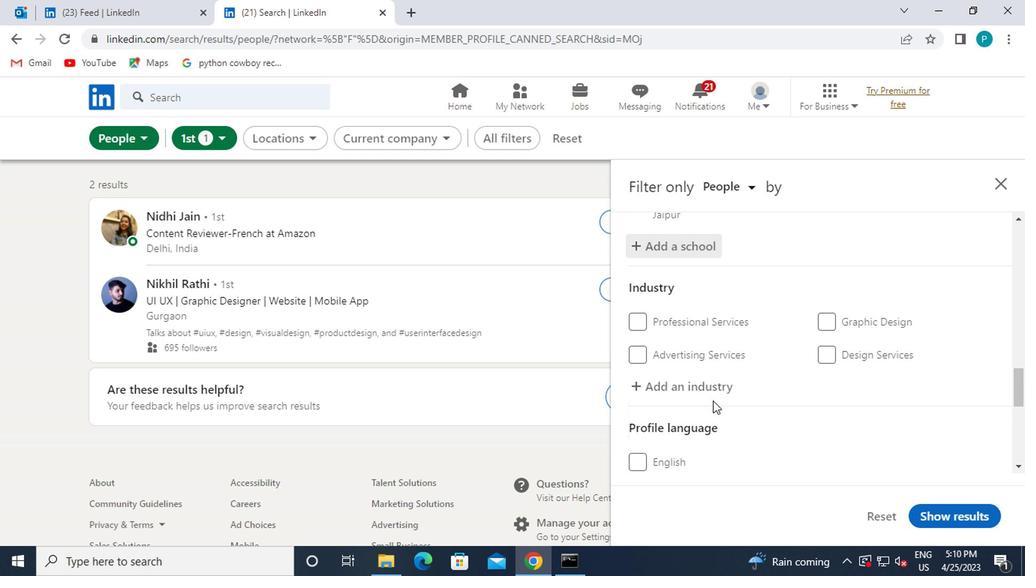 
Action: Mouse pressed left at (699, 395)
Screenshot: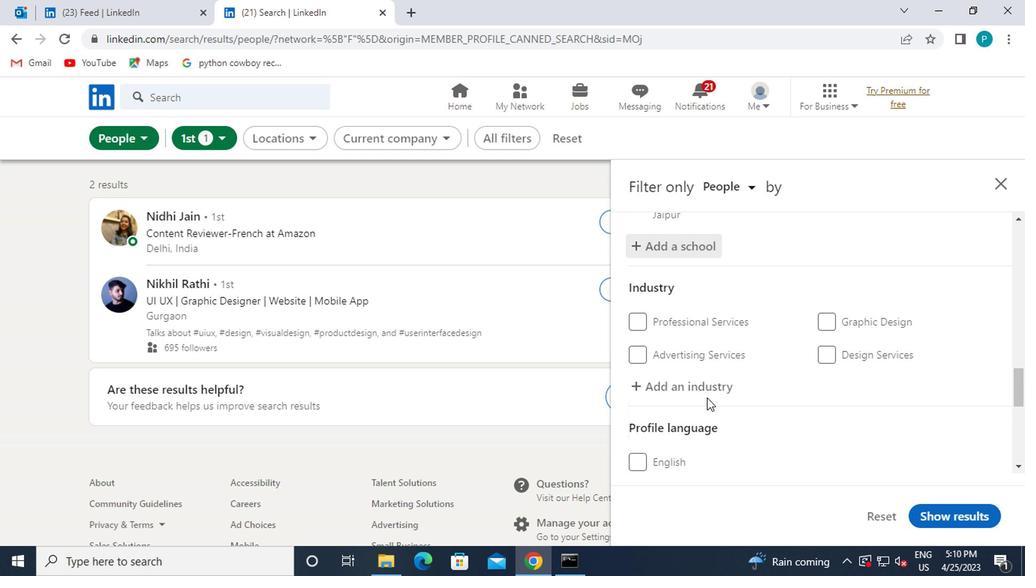 
Action: Key pressed OFFICE
Screenshot: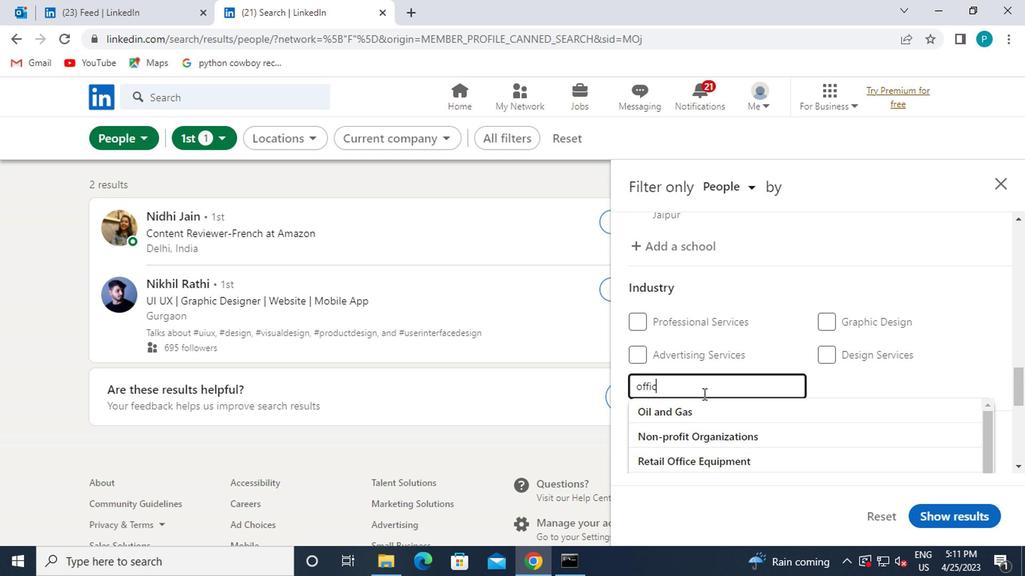 
Action: Mouse moved to (697, 410)
Screenshot: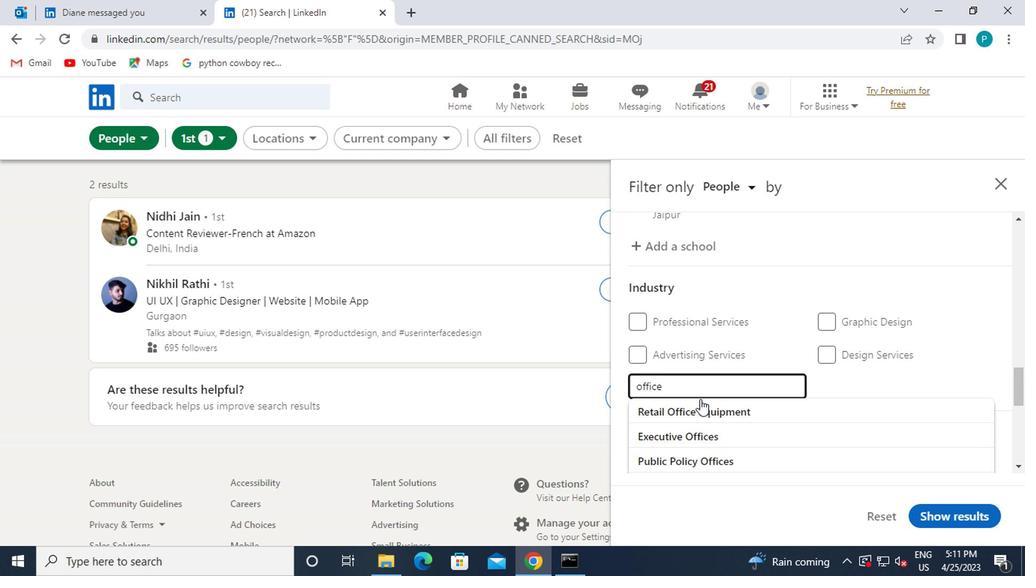 
Action: Mouse scrolled (697, 409) with delta (0, -1)
Screenshot: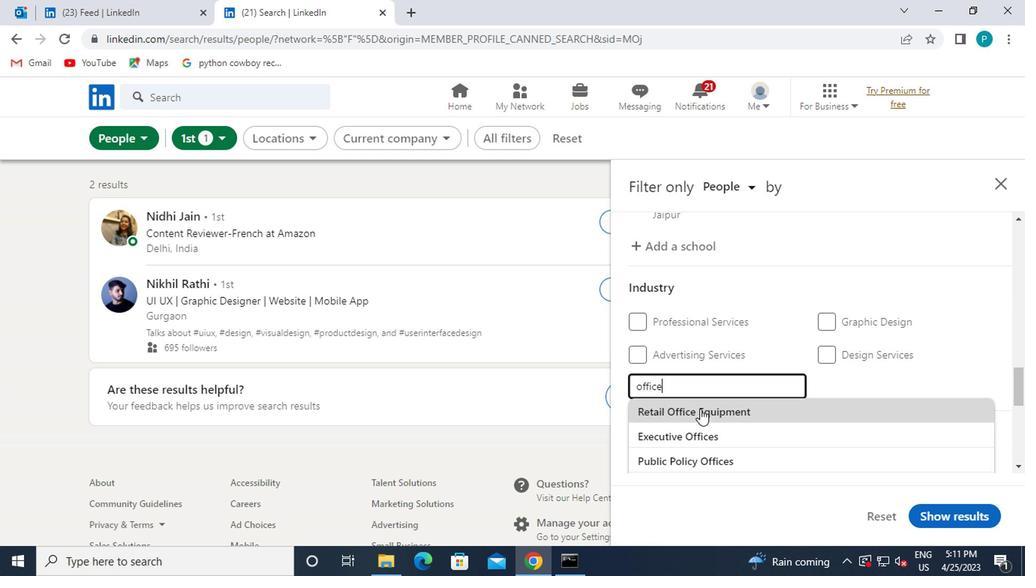 
Action: Mouse moved to (698, 439)
Screenshot: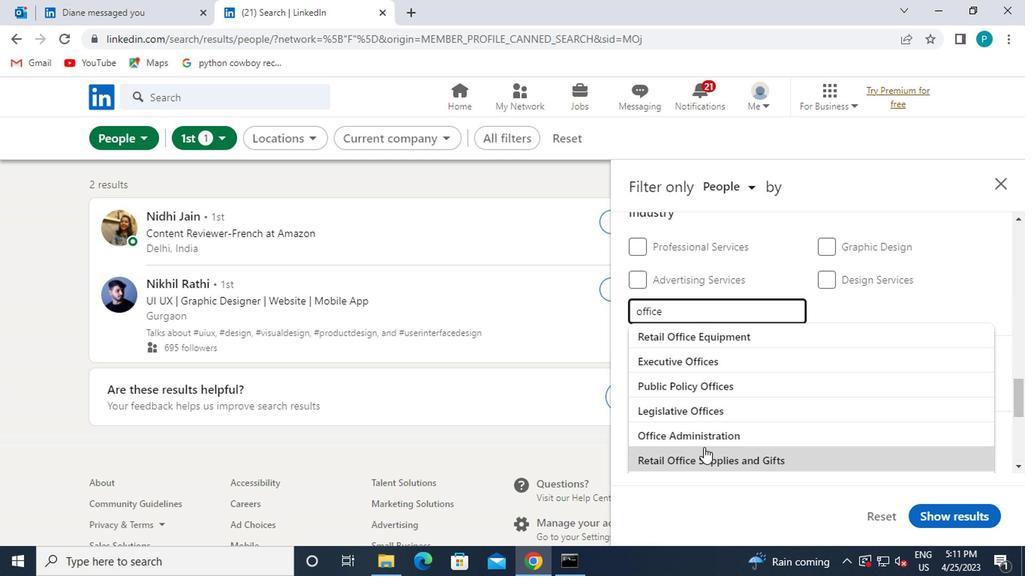 
Action: Mouse pressed left at (698, 439)
Screenshot: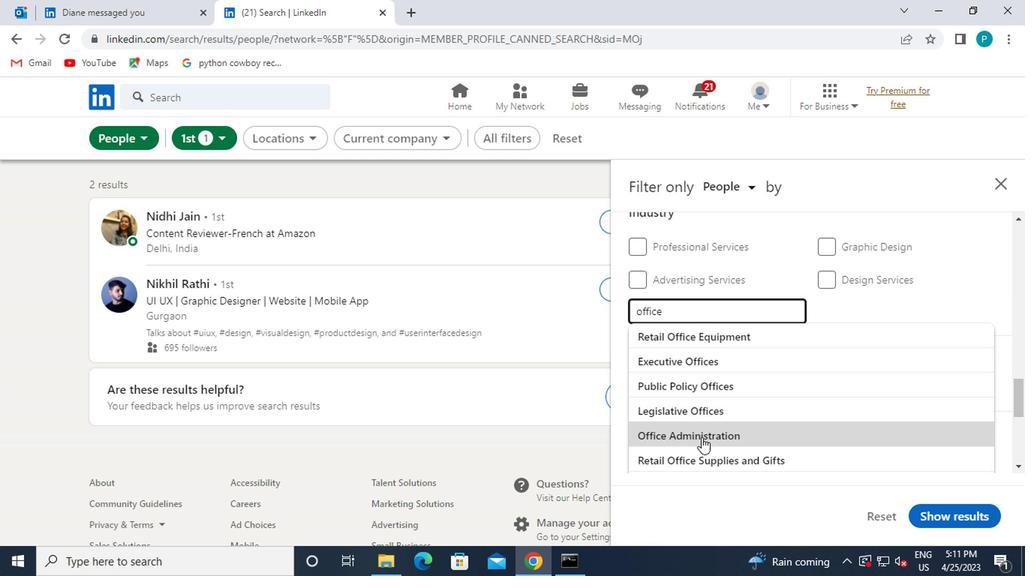 
Action: Mouse moved to (683, 420)
Screenshot: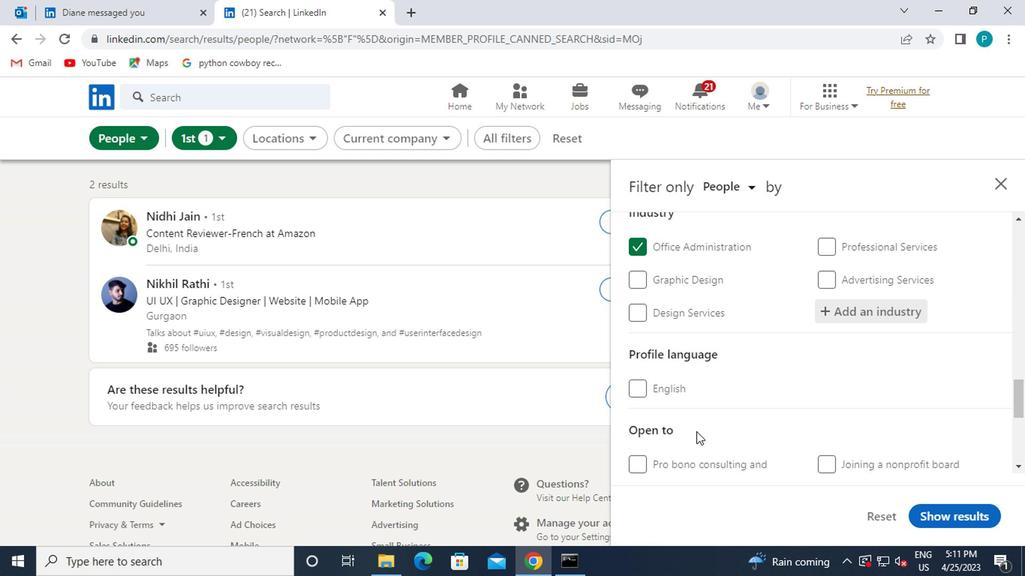 
Action: Mouse scrolled (683, 419) with delta (0, 0)
Screenshot: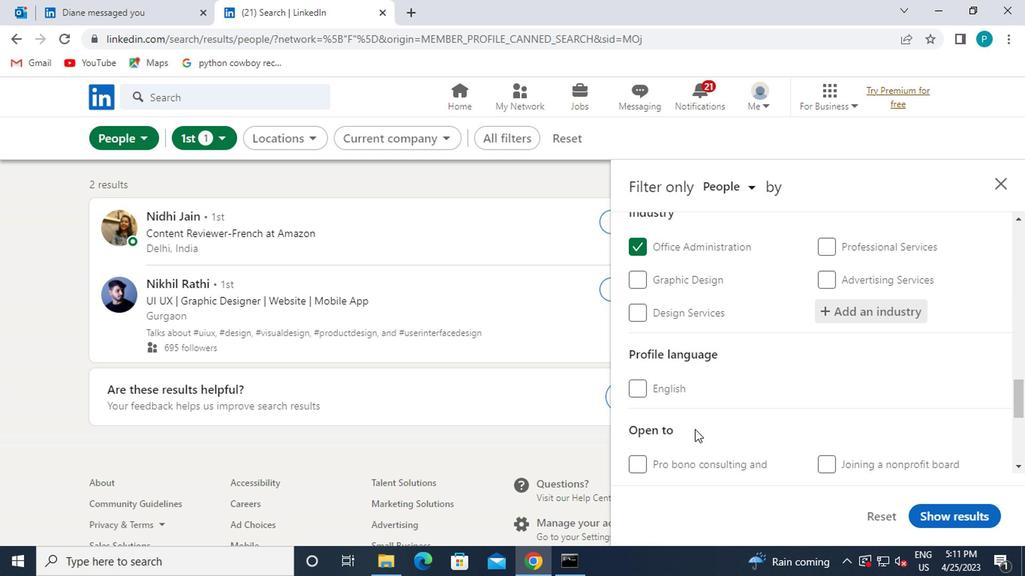 
Action: Mouse moved to (641, 395)
Screenshot: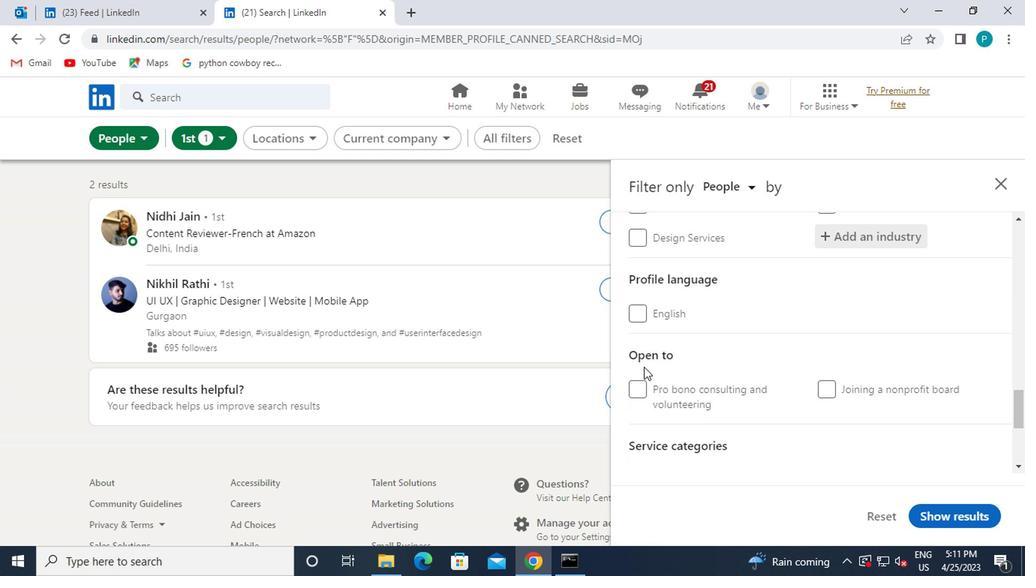 
Action: Mouse pressed left at (641, 395)
Screenshot: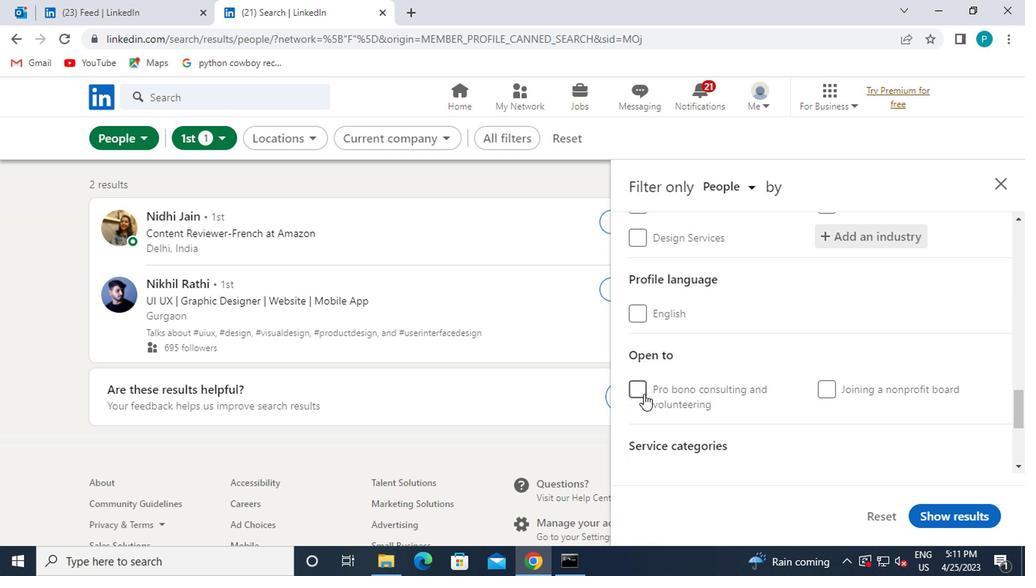 
Action: Mouse moved to (643, 450)
Screenshot: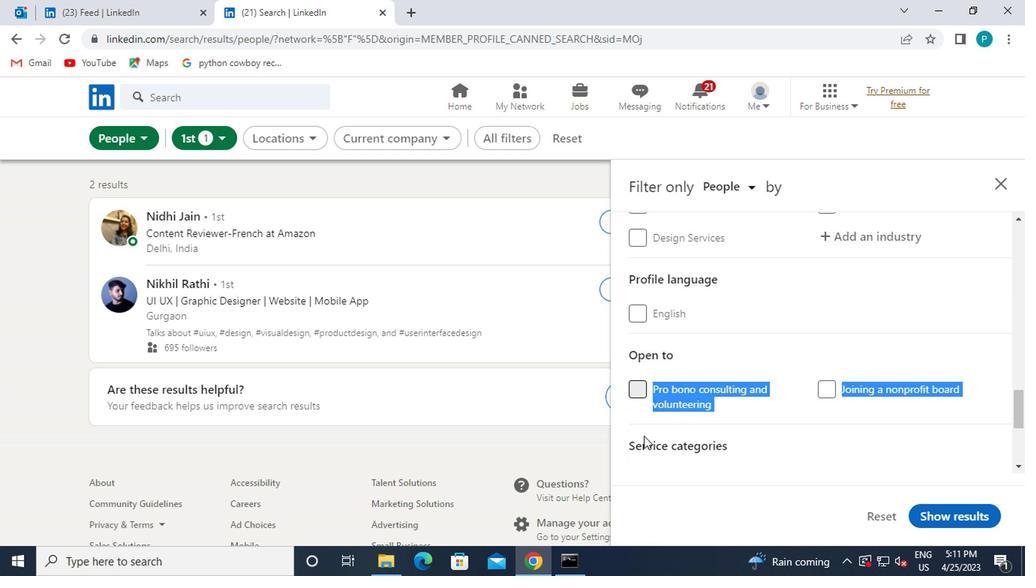 
Action: Mouse pressed left at (643, 450)
Screenshot: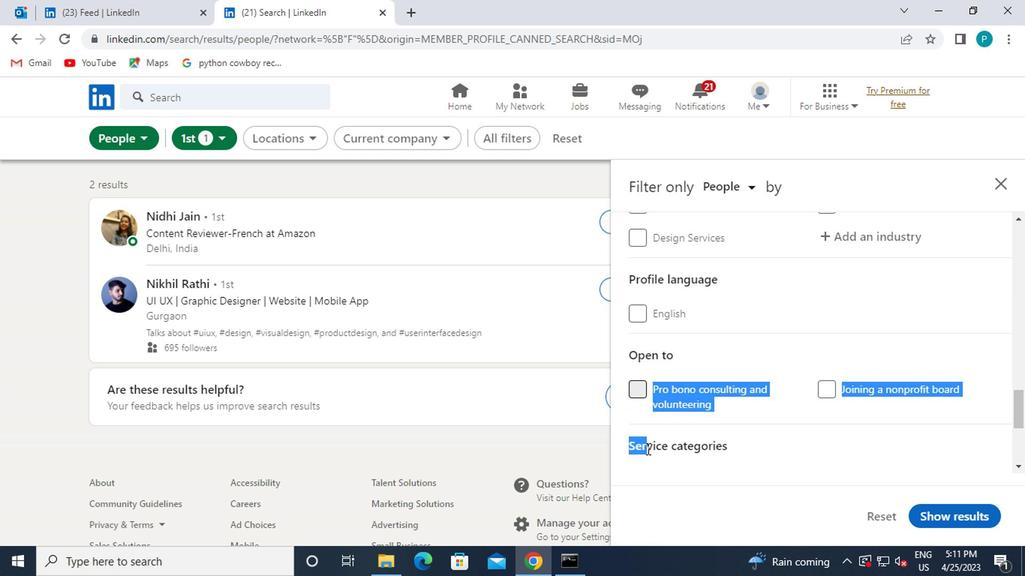
Action: Mouse moved to (645, 451)
Screenshot: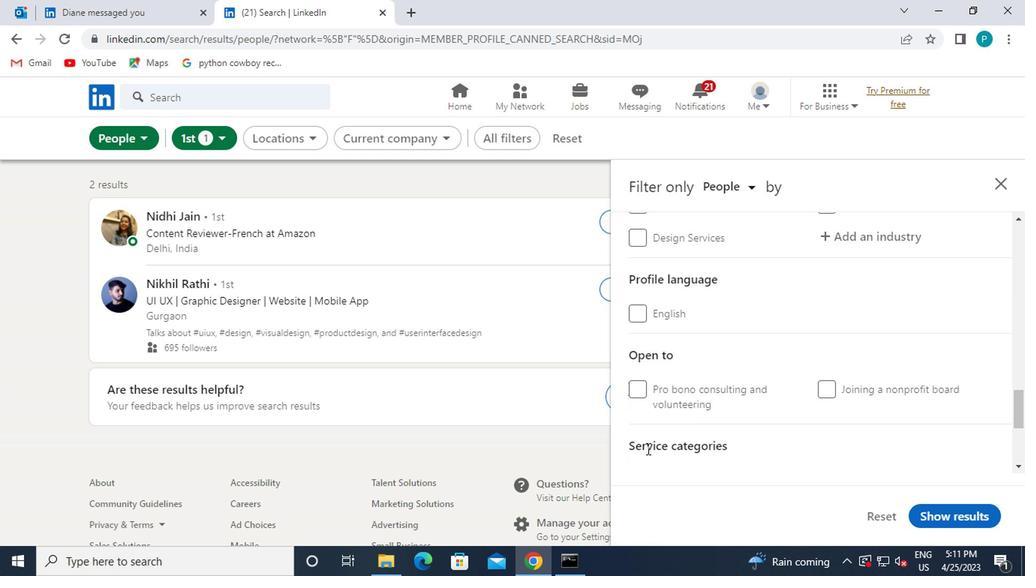 
Action: Mouse scrolled (645, 450) with delta (0, -1)
Screenshot: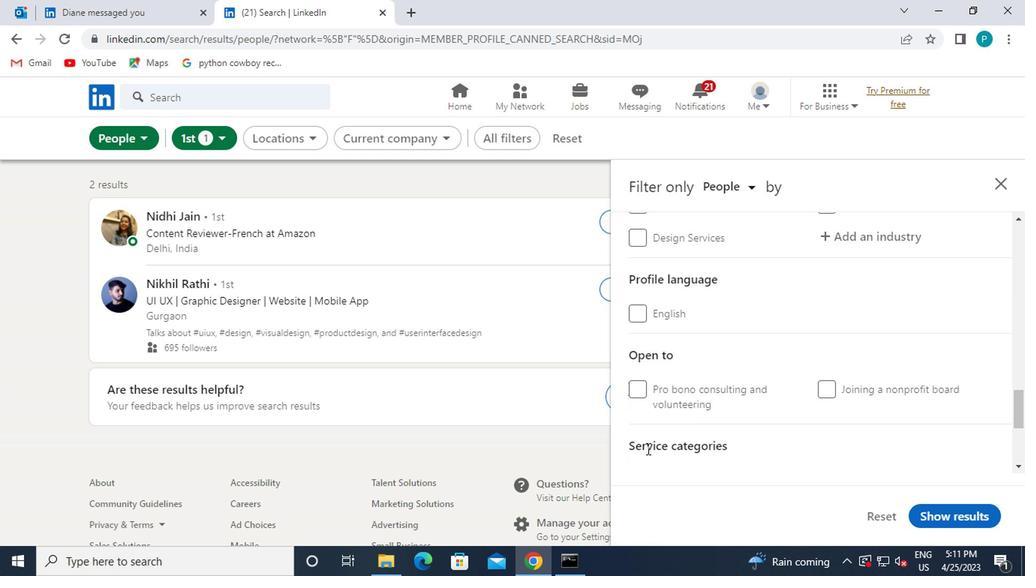 
Action: Mouse scrolled (645, 450) with delta (0, -1)
Screenshot: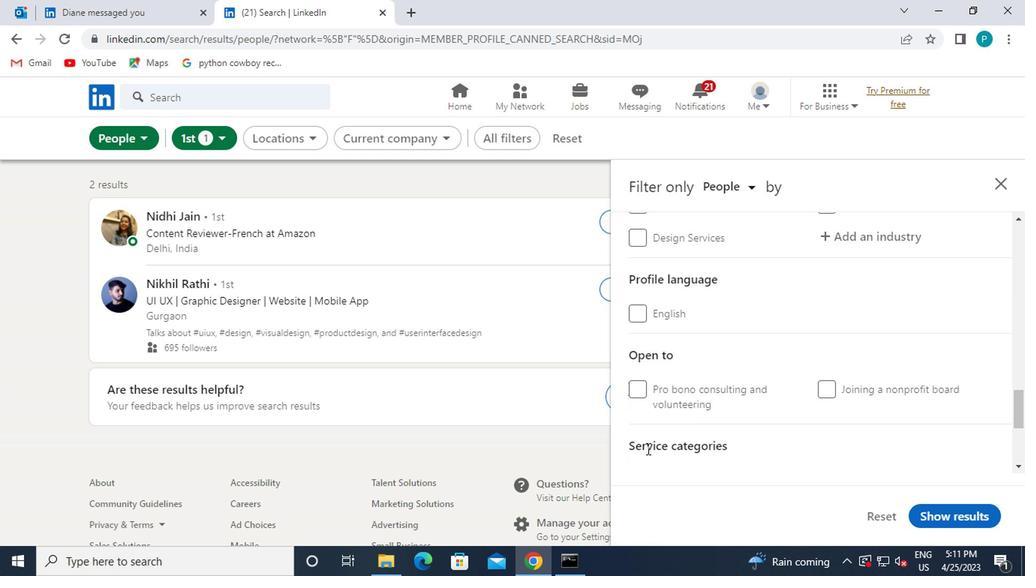 
Action: Mouse moved to (641, 334)
Screenshot: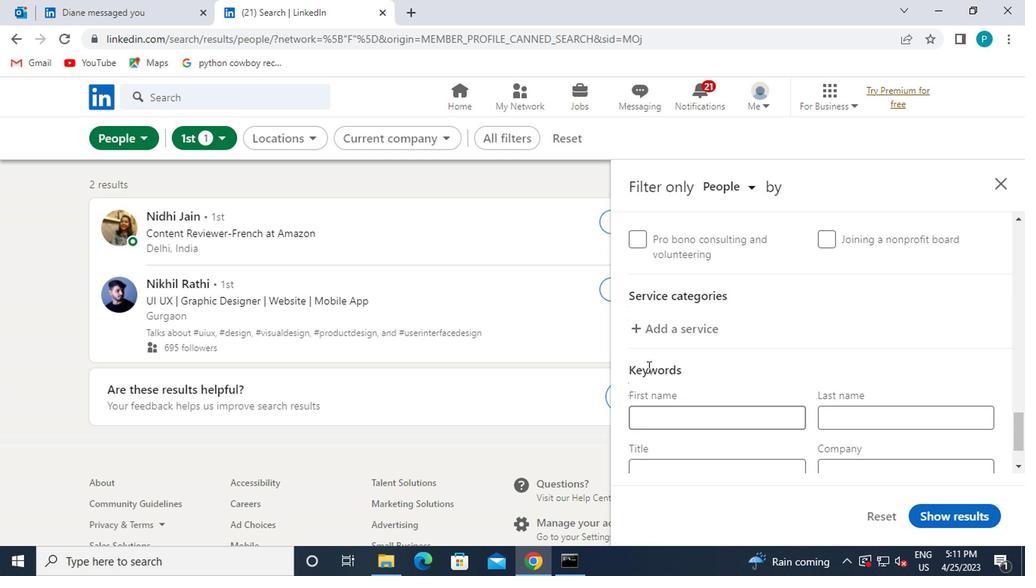 
Action: Mouse pressed left at (641, 334)
Screenshot: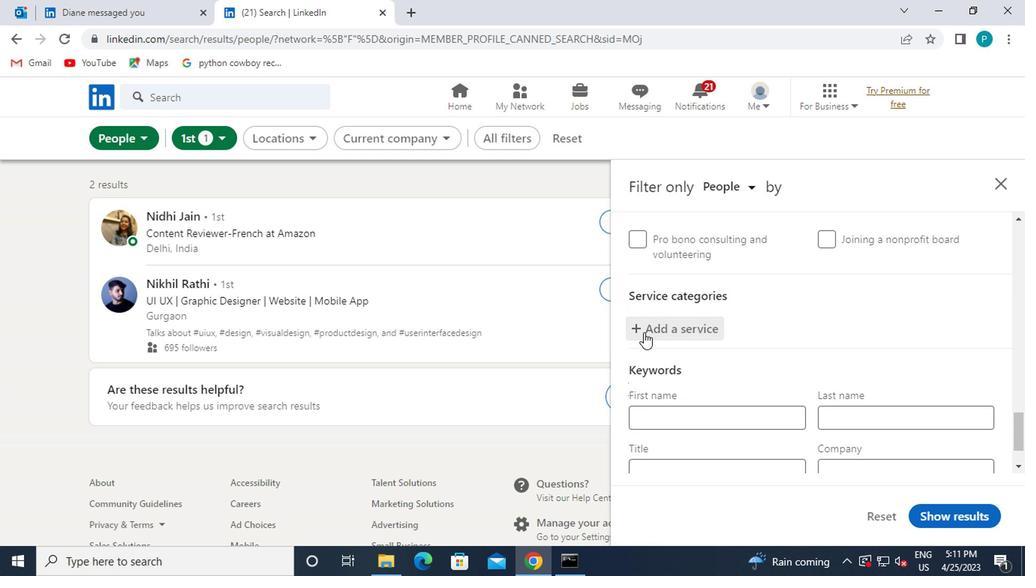 
Action: Key pressed GHOSTWRITING
Screenshot: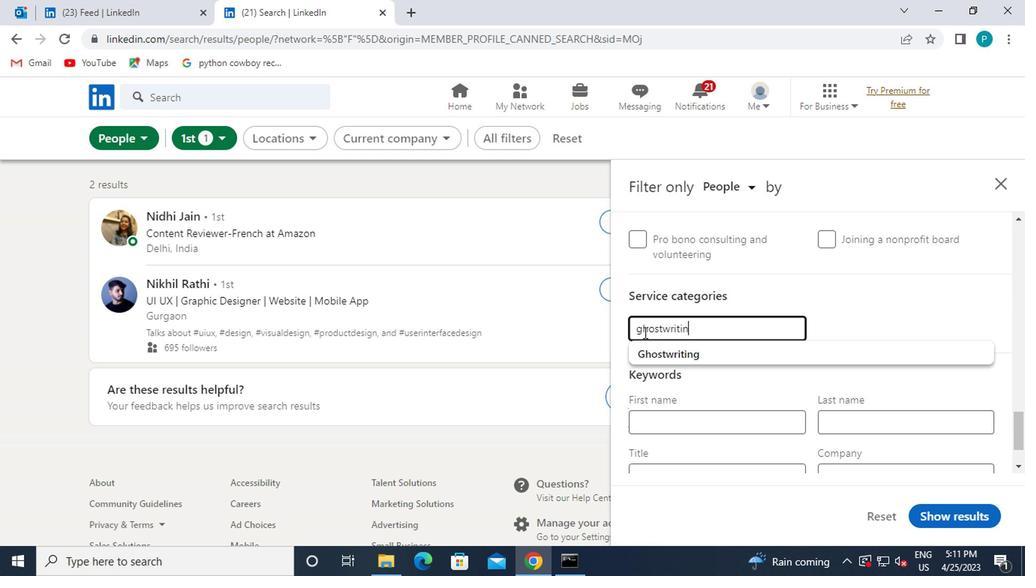 
Action: Mouse moved to (657, 349)
Screenshot: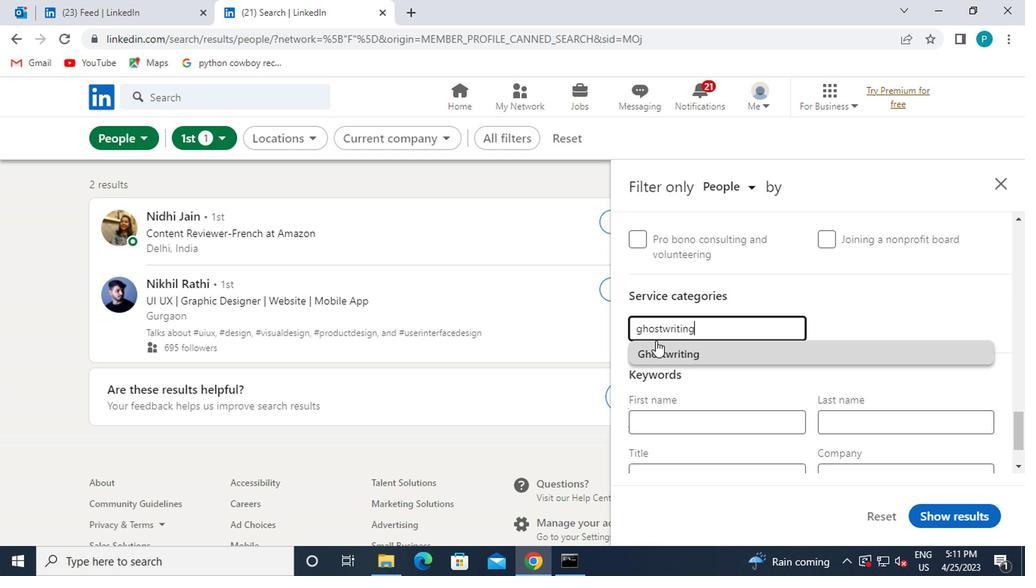 
Action: Mouse pressed left at (657, 349)
Screenshot: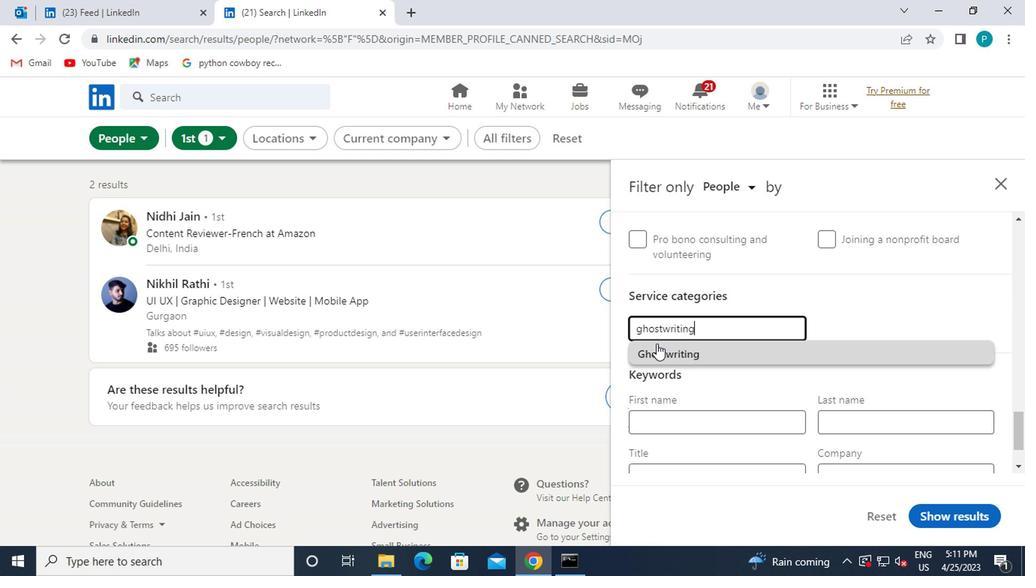 
Action: Mouse moved to (659, 350)
Screenshot: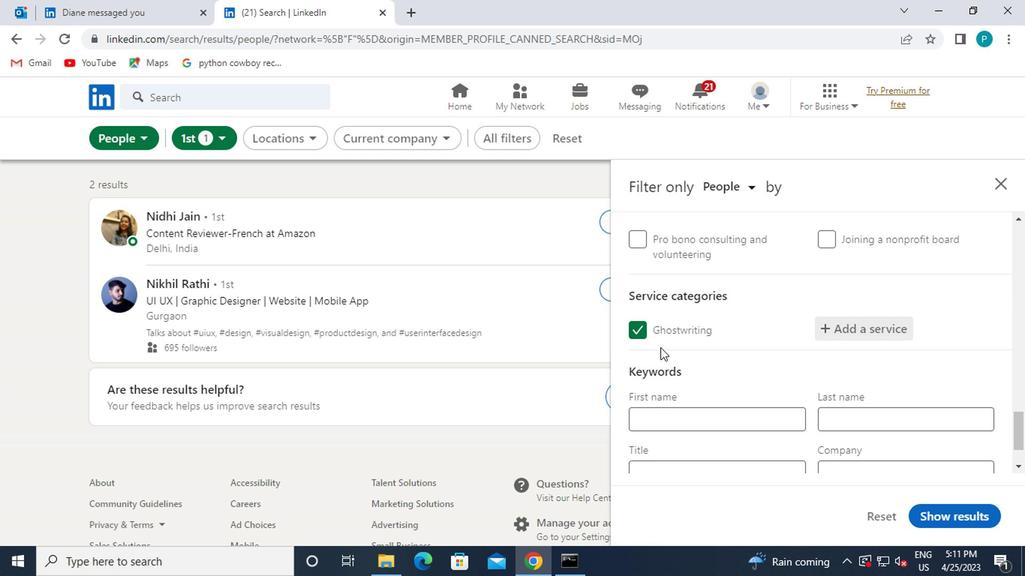 
Action: Mouse scrolled (659, 349) with delta (0, 0)
Screenshot: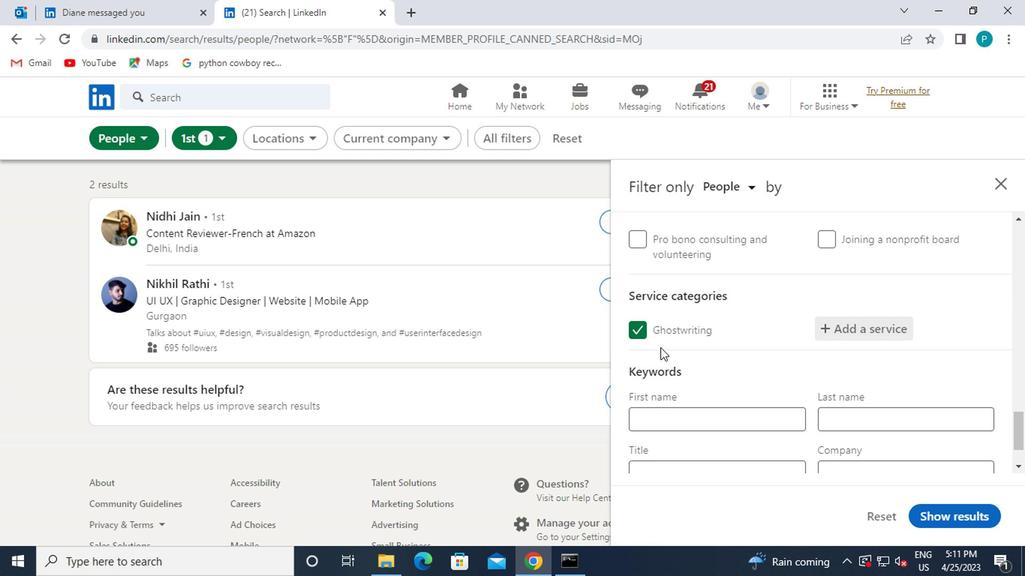 
Action: Mouse scrolled (659, 349) with delta (0, 0)
Screenshot: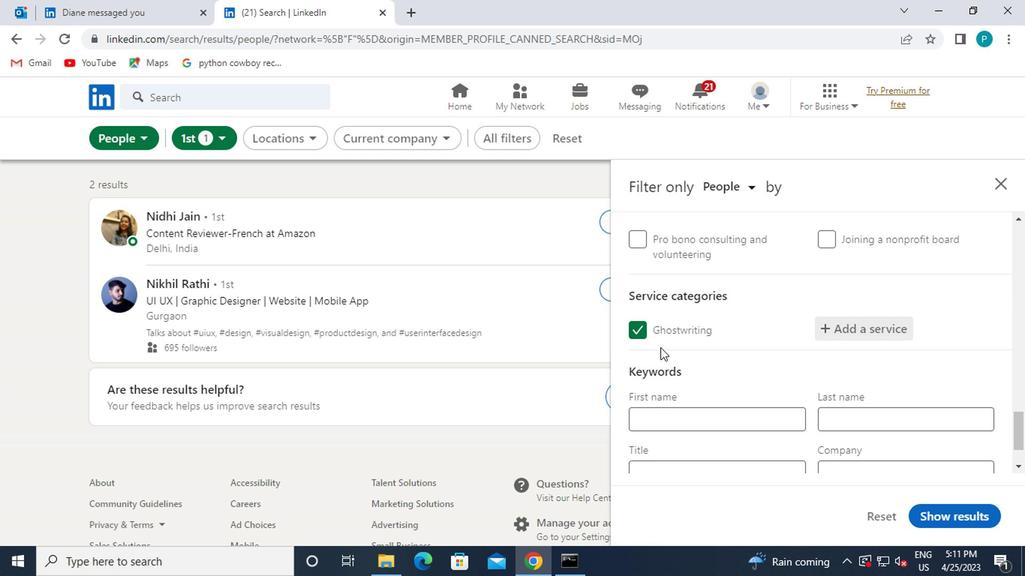 
Action: Mouse moved to (668, 400)
Screenshot: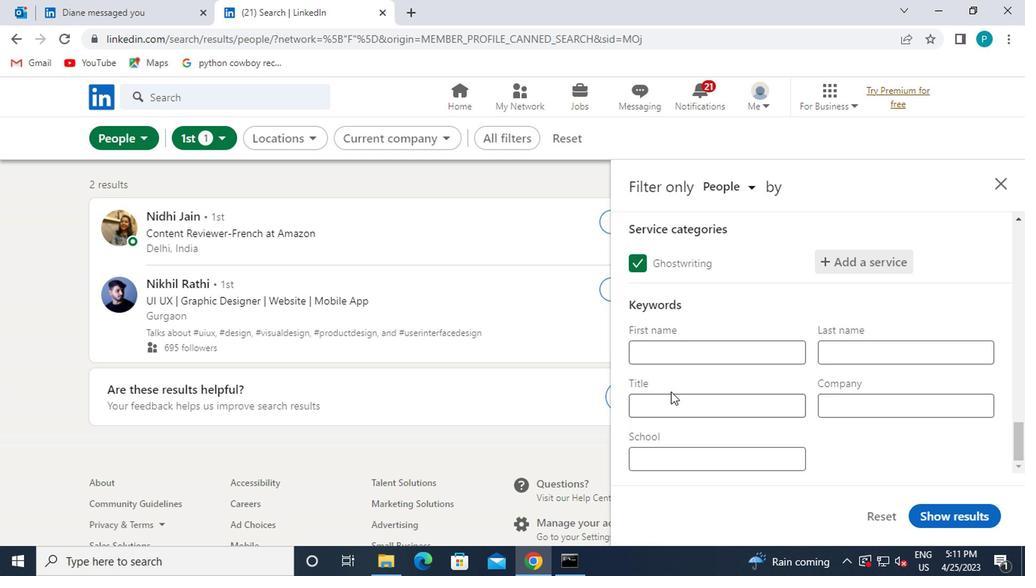 
Action: Mouse pressed left at (668, 400)
Screenshot: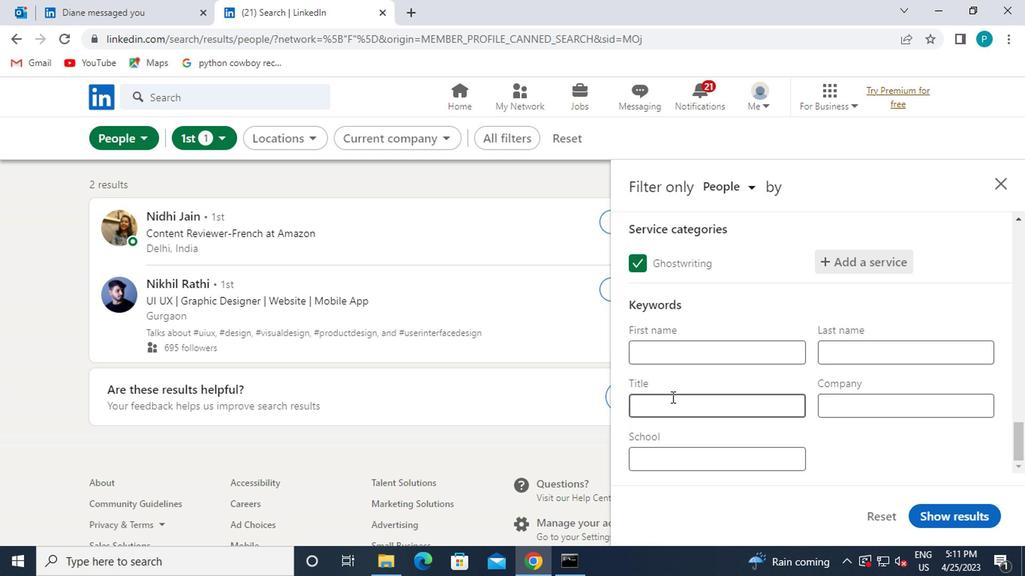 
Action: Mouse moved to (676, 398)
Screenshot: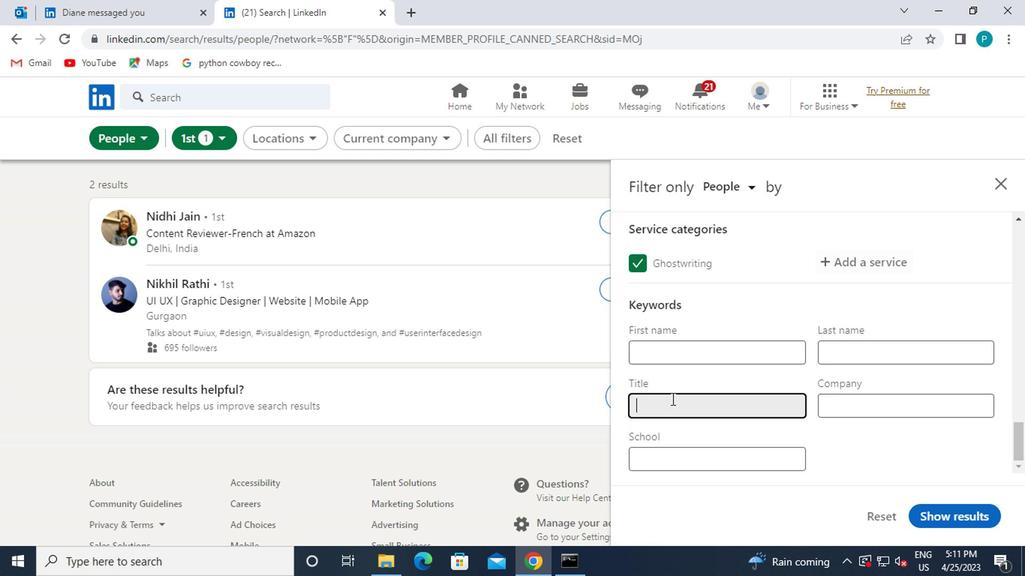 
Action: Key pressed <Key.caps_lock>M<Key.caps_lock>ACHINERY<Key.space>OPERATOR
Screenshot: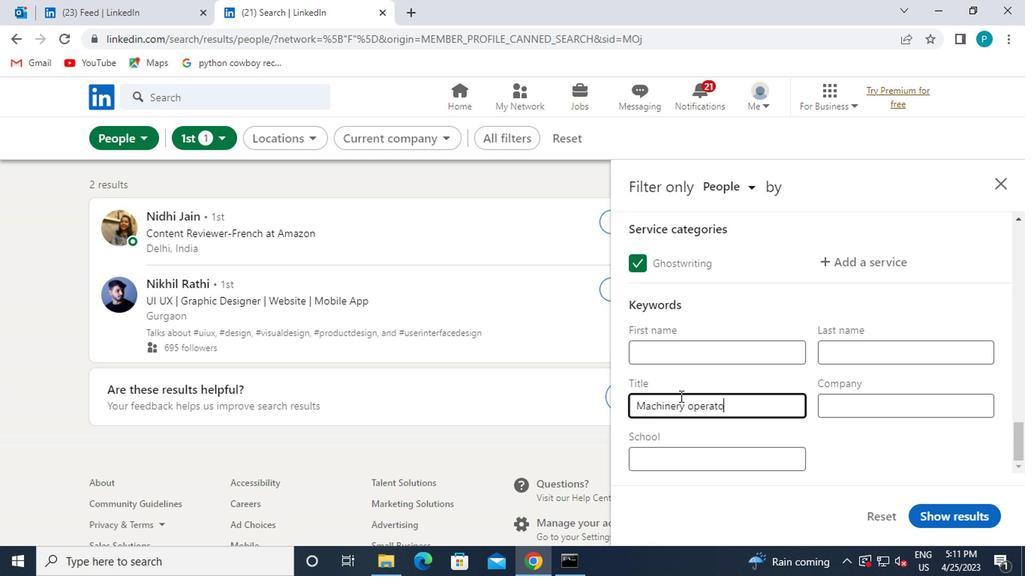
Action: Mouse moved to (921, 526)
Screenshot: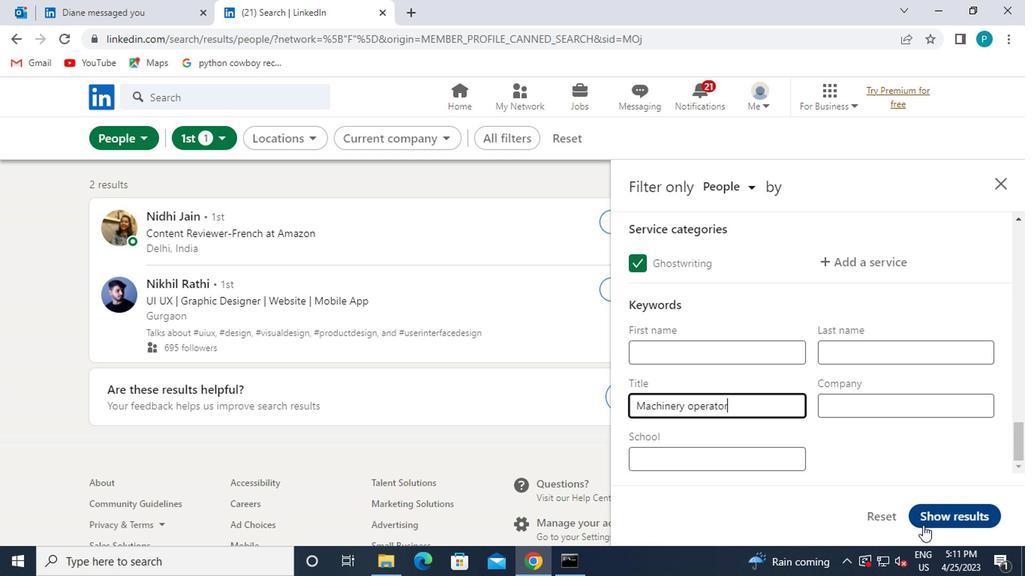 
Action: Mouse pressed left at (921, 526)
Screenshot: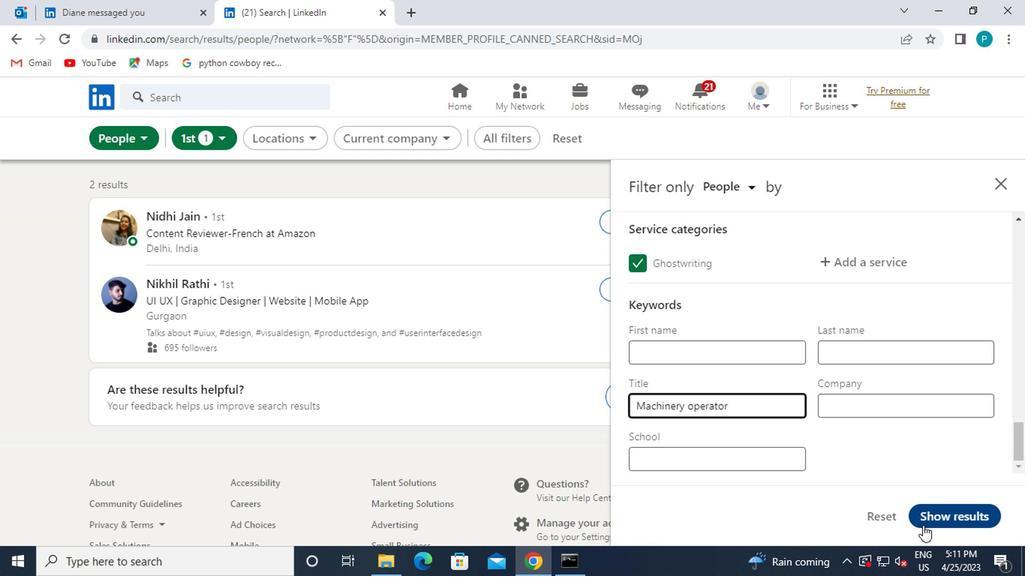 
Action: Mouse moved to (829, 396)
Screenshot: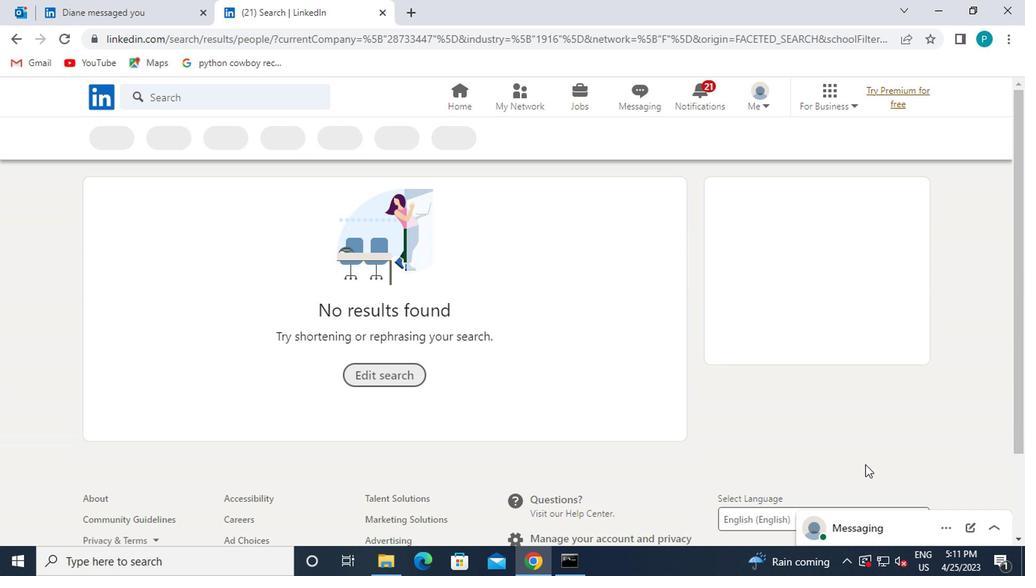 
